 Task: Open an excel sheet with  and write heading  Customer order data  Add 10 people name:-  'David White, Emily Green, Andrew Baker, Madison Evans, Logan King, Grace Hill, Gabriel Young, Elizabeth Flores, Samuel Reed, Avery Nelson. ' in October Last week sales are  10020 to 20050. customer order name:-  Nike shoe, Adidas shoe, Gucci T-shirt, Louis Vuitton bag, Zara Shirt, H&M jeans, Chanel perfume, Versace perfume, Ralph Lauren, Prada Shirtcustomer order price in between:-  10000 to 15000. Save page analysisSalesByStore_2022
Action: Mouse moved to (226, 241)
Screenshot: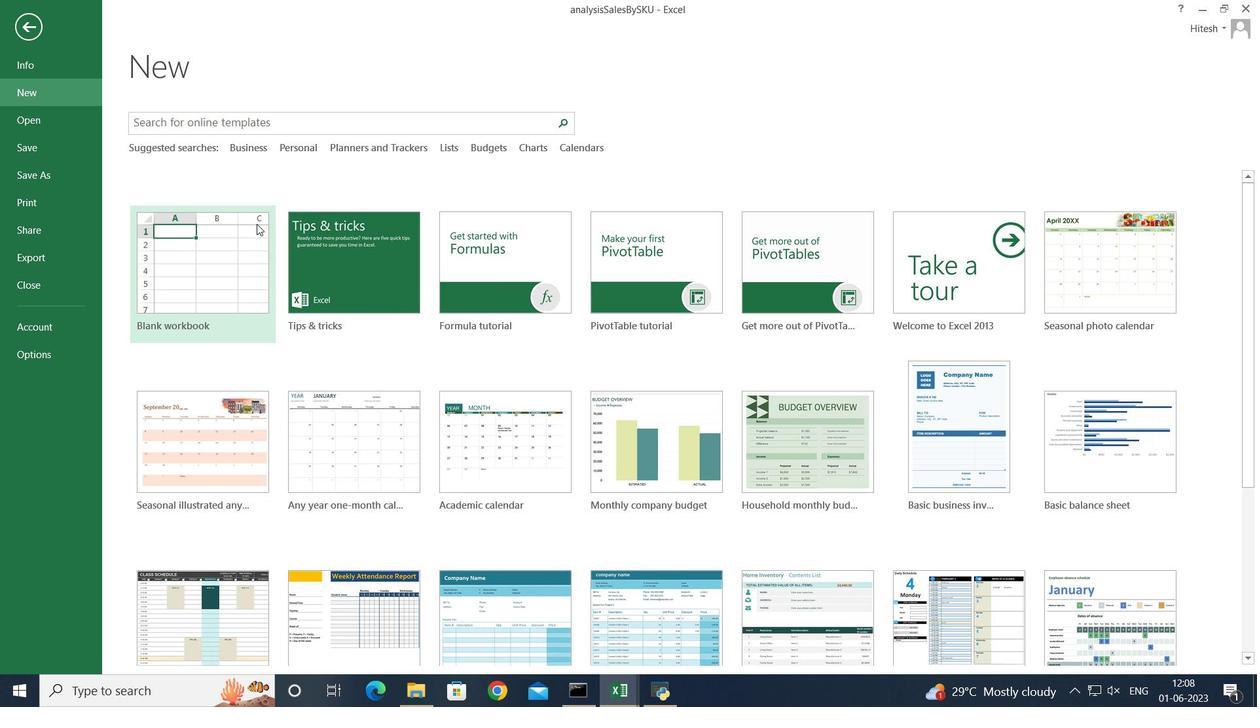 
Action: Mouse pressed left at (226, 241)
Screenshot: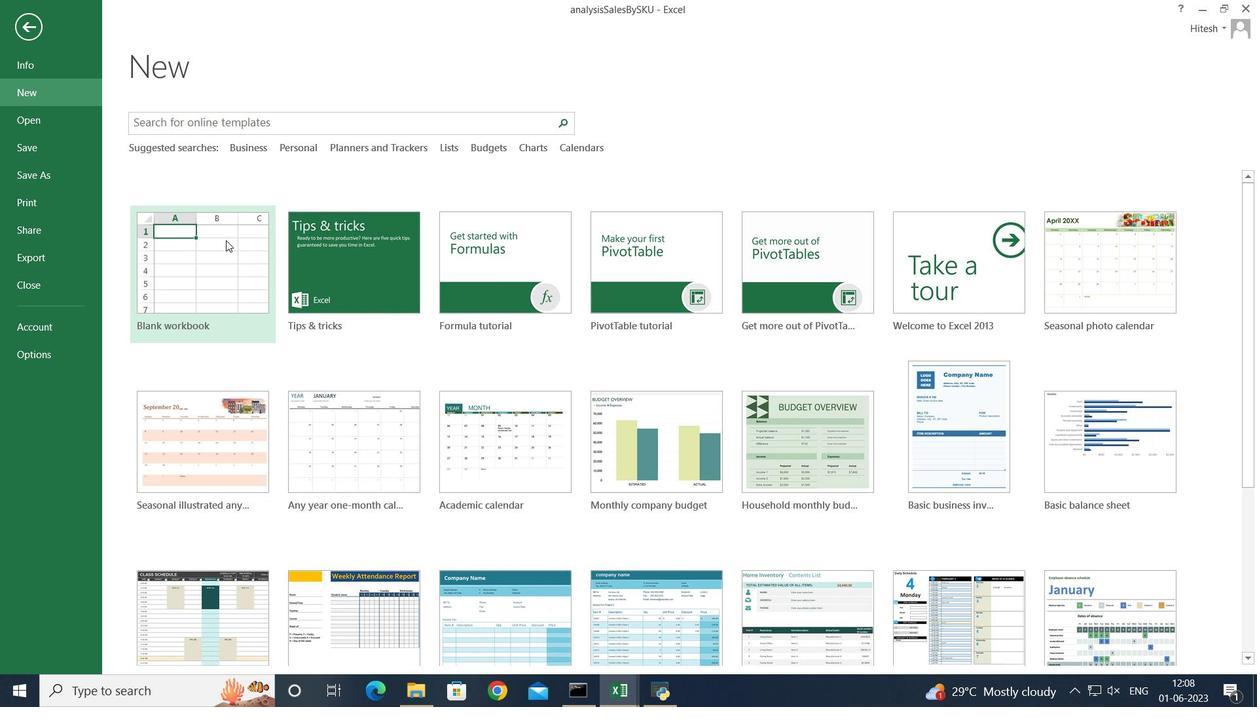 
Action: Mouse moved to (89, 182)
Screenshot: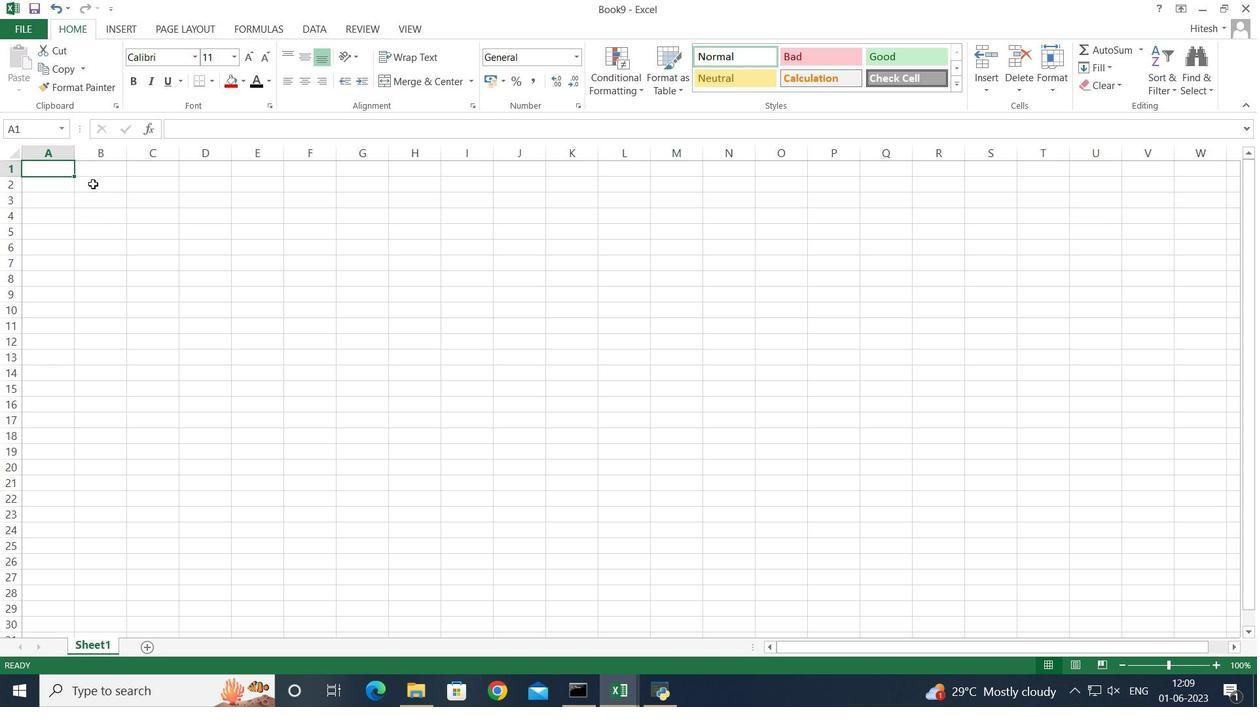 
Action: Key pressed <Key.shift>Customer<Key.space><Key.shift_r>Order<Key.space><Key.shift>Data<Key.enter><Key.shift><Key.shift>Name<Key.enter><Key.shift>David<Key.space><Key.shift>White<Key.space><Key.enter><Key.shift>Emily<Key.space><Key.shift>Green<Key.space><Key.enter><Key.shift>Ande<Key.backspace>rew<Key.space><Key.shift>Baker<Key.enter><Key.shift>Madison<Key.space><Key.shift><Key.shift><Key.shift><Key.shift><Key.shift><Key.shift><Key.shift><Key.shift><Key.shift><Key.shift><Key.shift><Key.shift><Key.shift><Key.shift><Key.shift><Key.shift>Evans<Key.enter><Key.shift>Logan<Key.space><Key.shift_r>King<Key.enter><Key.shift>Grace<Key.space><Key.shift>Hill<Key.space><Key.enter><Key.shift><Key.shift><Key.shift><Key.shift>Gabriel<Key.space><Key.shift>Young<Key.enter><Key.shift><Key.shift><Key.shift><Key.shift><Key.shift><Key.shift><Key.shift><Key.shift>Elizabeth<Key.space><Key.shift><Key.shift><Key.shift><Key.shift><Key.shift>Flores<Key.enter><Key.shift><Key.shift><Key.shift><Key.shift><Key.shift><Key.shift><Key.shift><Key.shift><Key.shift>Samuel<Key.space><Key.shift>Reed<Key.enter><Key.shift><Key.shift><Key.shift><Key.shift><Key.shift><Key.shift><Key.shift><Key.shift><Key.shift><Key.shift><Key.shift><Key.shift><Key.shift><Key.shift><Key.shift><Key.shift><Key.shift><Key.shift>Avery<Key.space><Key.shift>Nelson<Key.enter>
Screenshot: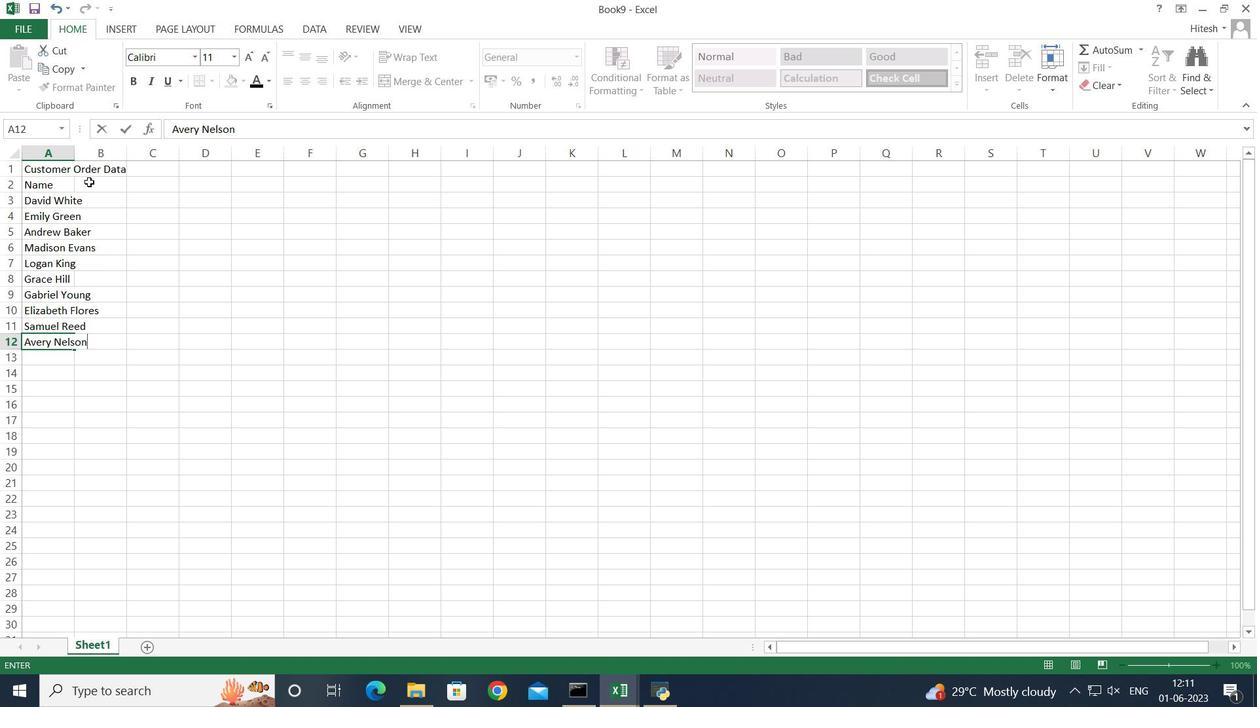 
Action: Mouse moved to (102, 187)
Screenshot: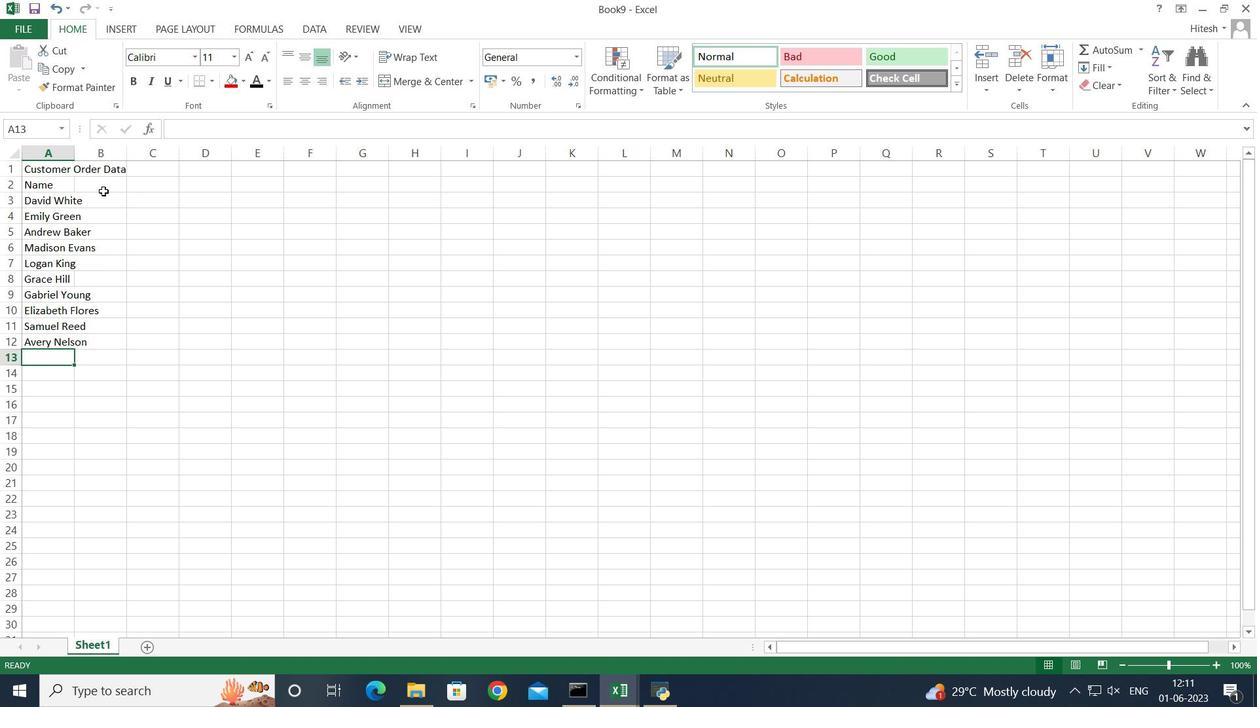 
Action: Mouse pressed left at (102, 187)
Screenshot: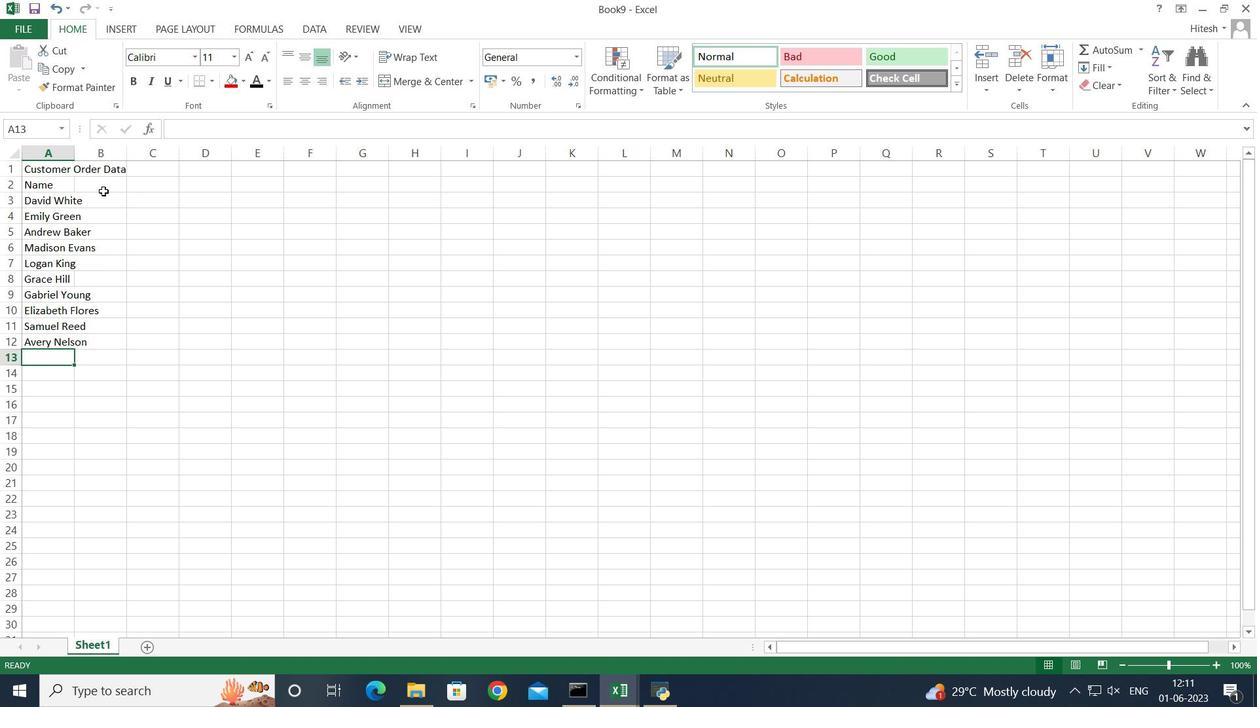 
Action: Key pressed <Key.shift>October<Key.space><Key.shift>Last<Key.space><Key.shift>Week<Key.space><Key.shift>Sales
Screenshot: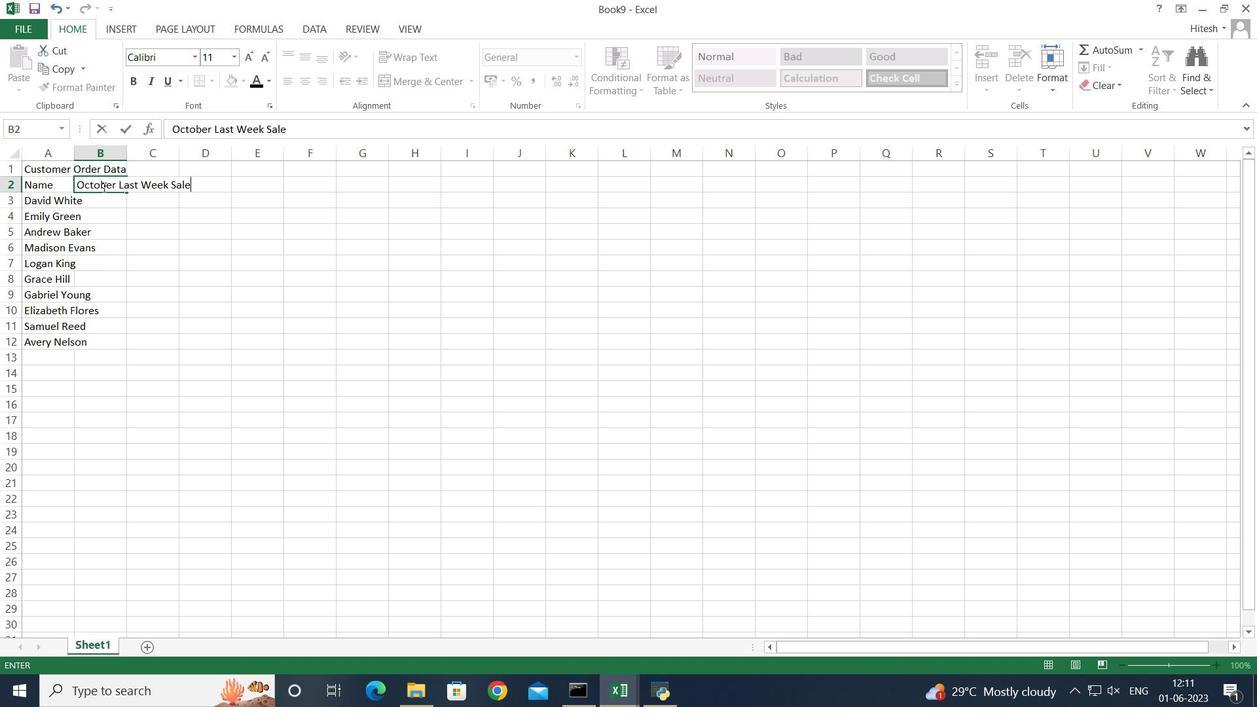 
Action: Mouse scrolled (102, 186) with delta (0, 0)
Screenshot: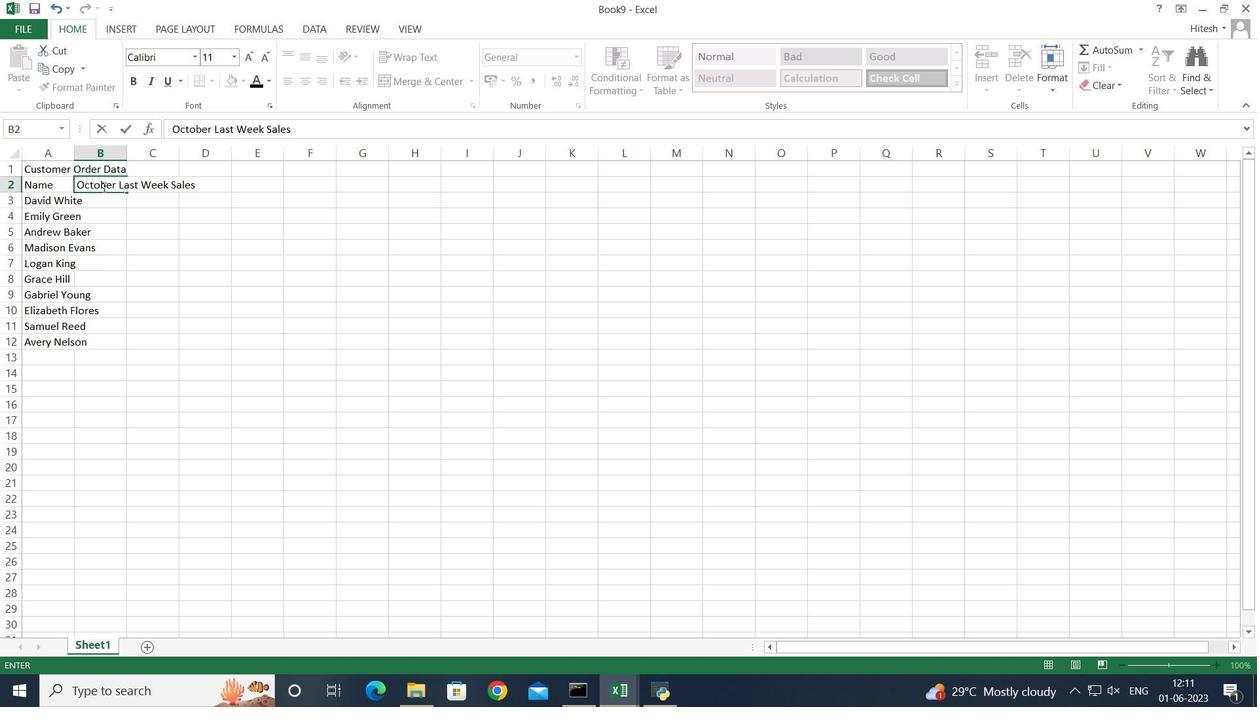 
Action: Mouse scrolled (102, 186) with delta (0, 0)
Screenshot: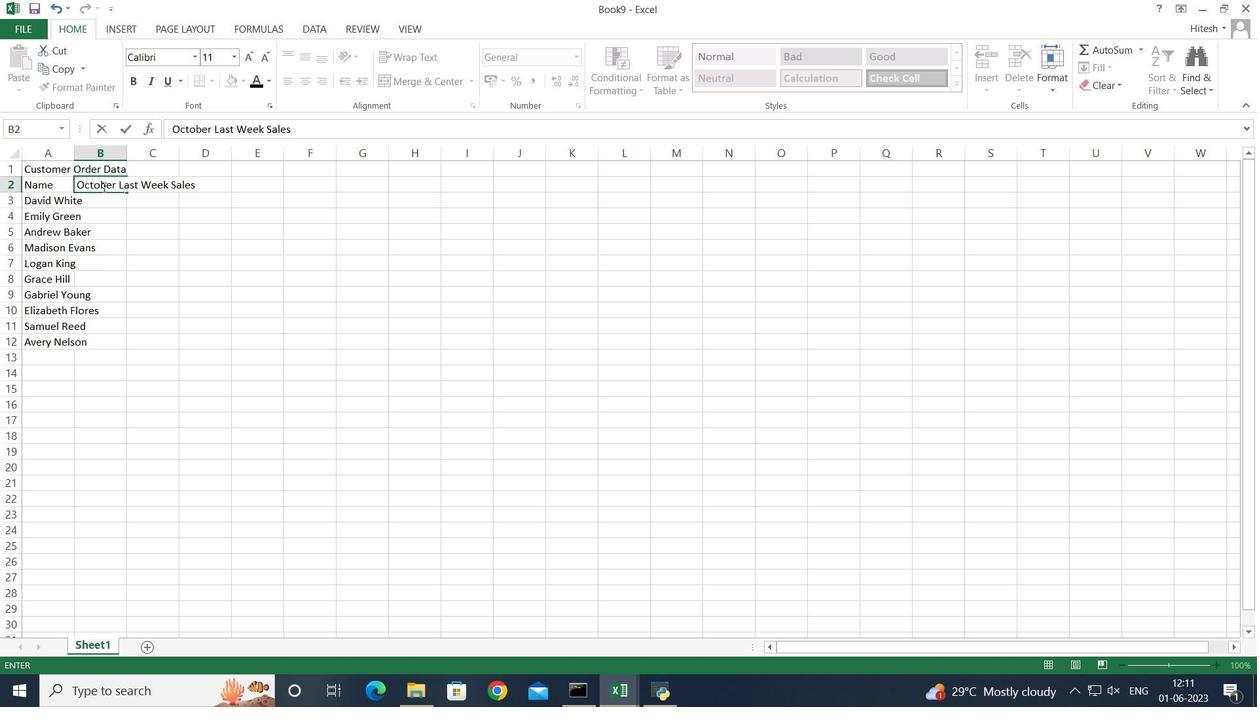 
Action: Mouse scrolled (102, 186) with delta (0, 0)
Screenshot: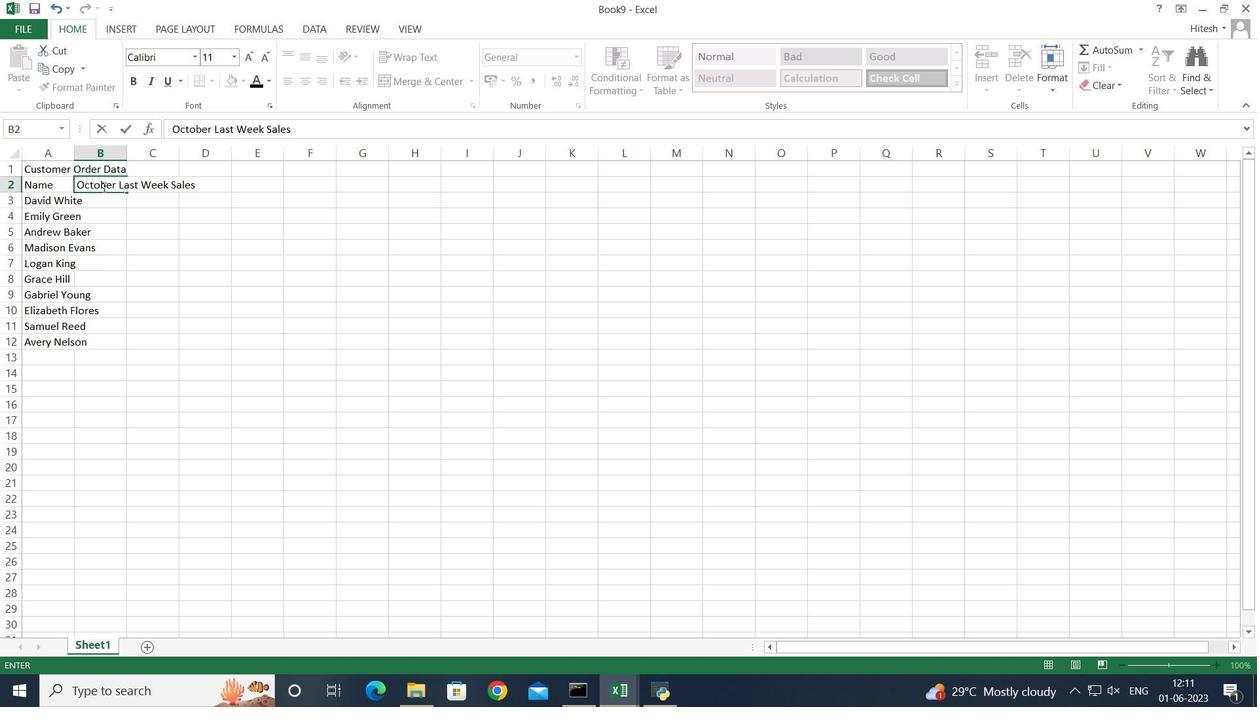 
Action: Mouse moved to (117, 218)
Screenshot: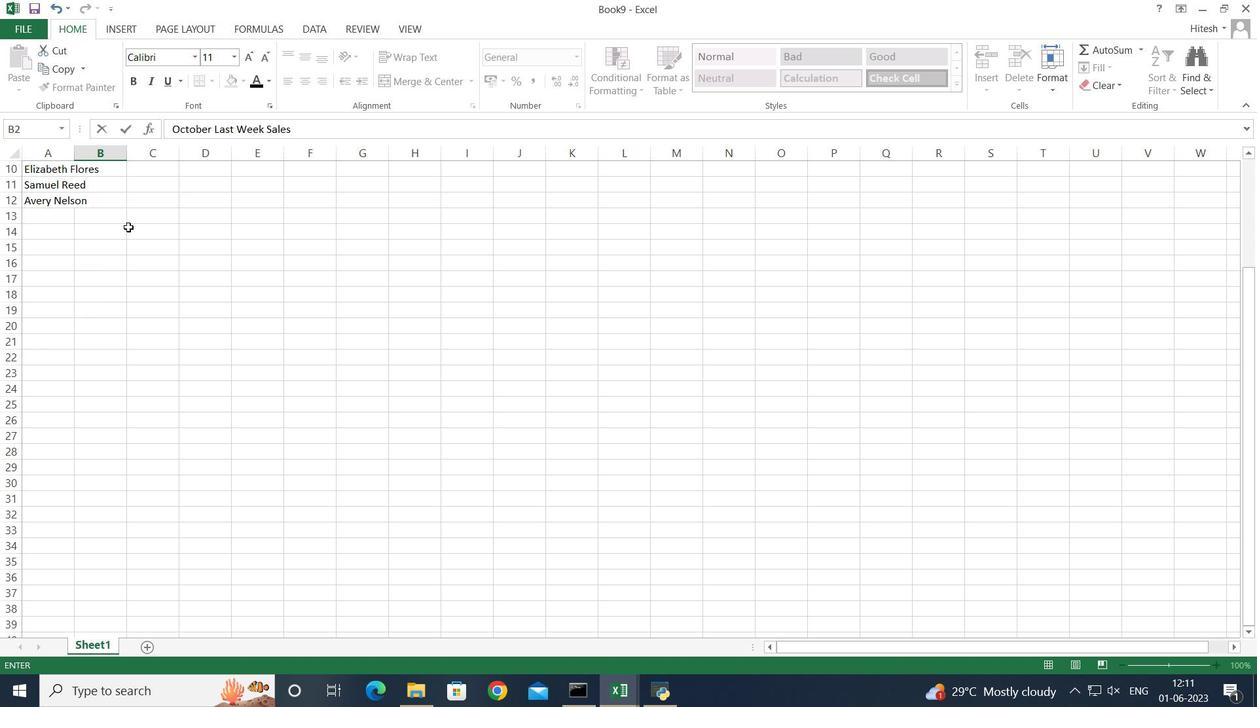 
Action: Mouse scrolled (117, 219) with delta (0, 0)
Screenshot: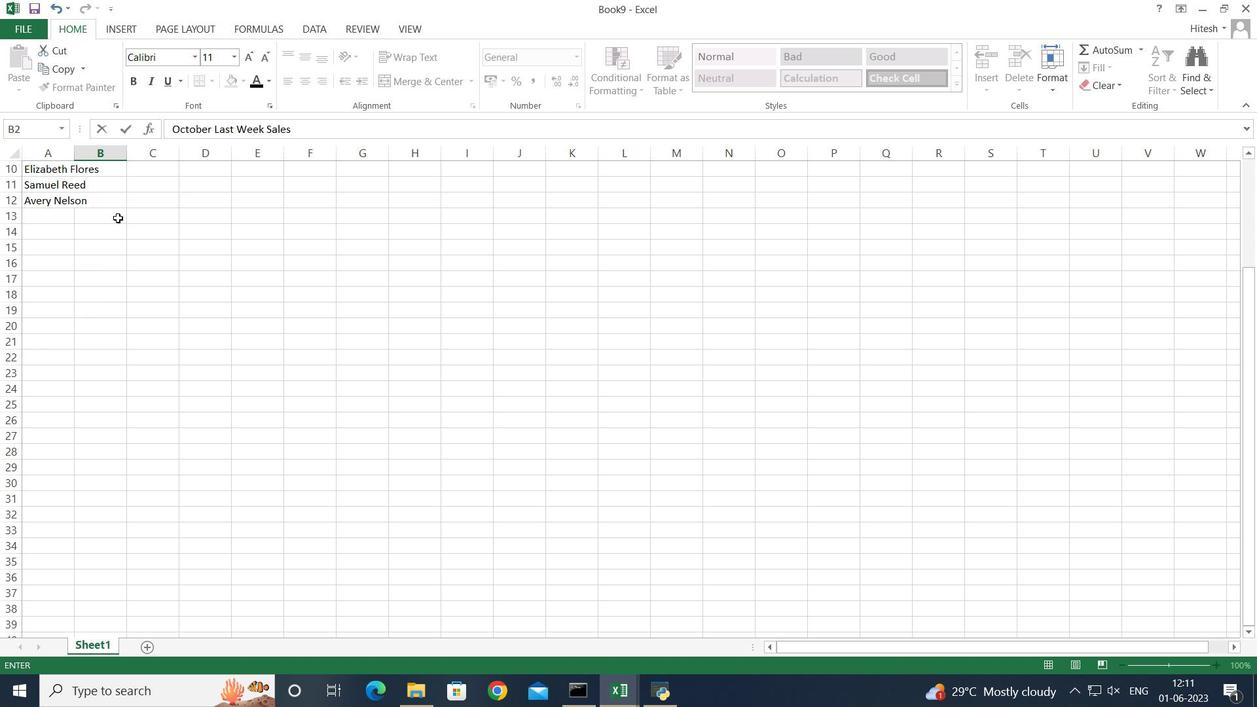 
Action: Mouse scrolled (117, 219) with delta (0, 0)
Screenshot: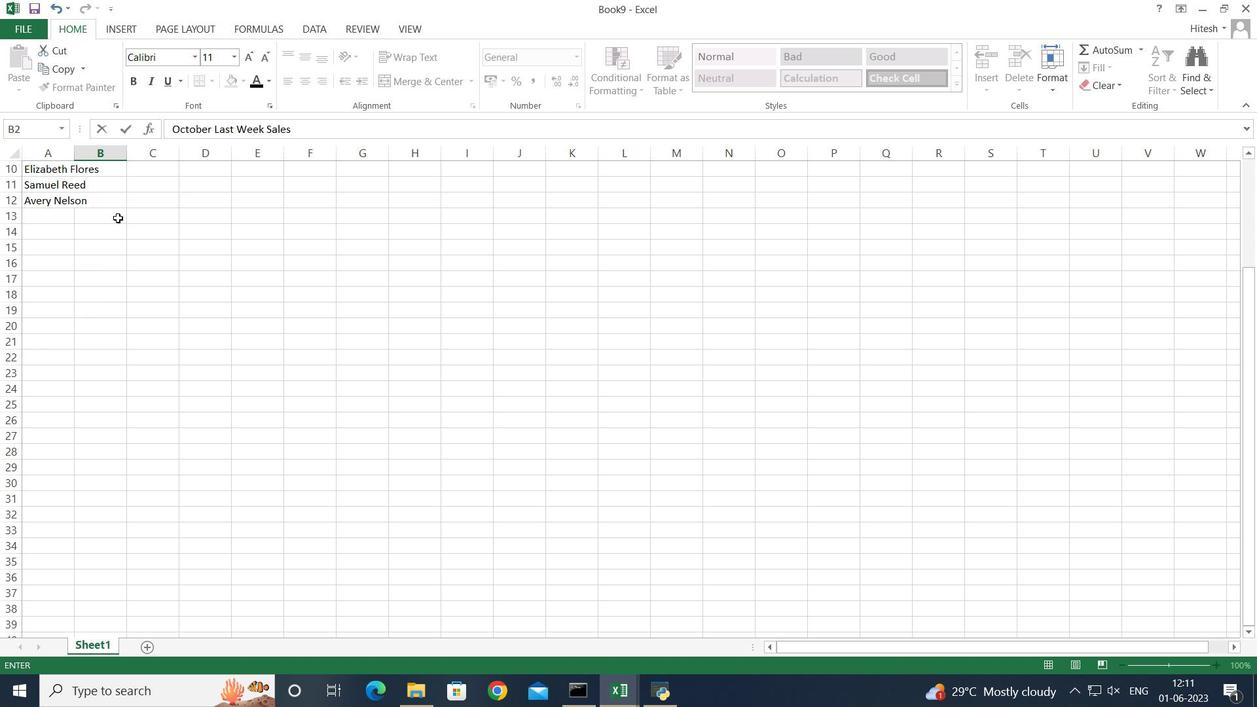 
Action: Mouse scrolled (117, 219) with delta (0, 0)
Screenshot: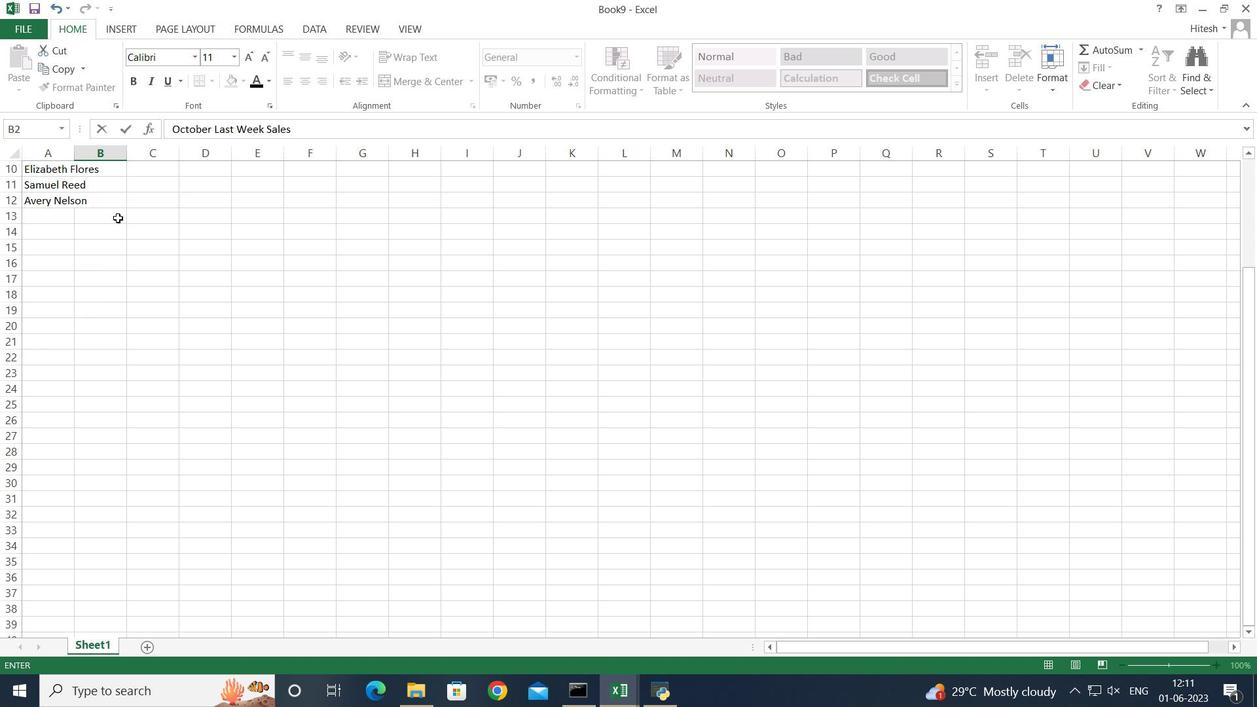 
Action: Mouse scrolled (117, 219) with delta (0, 0)
Screenshot: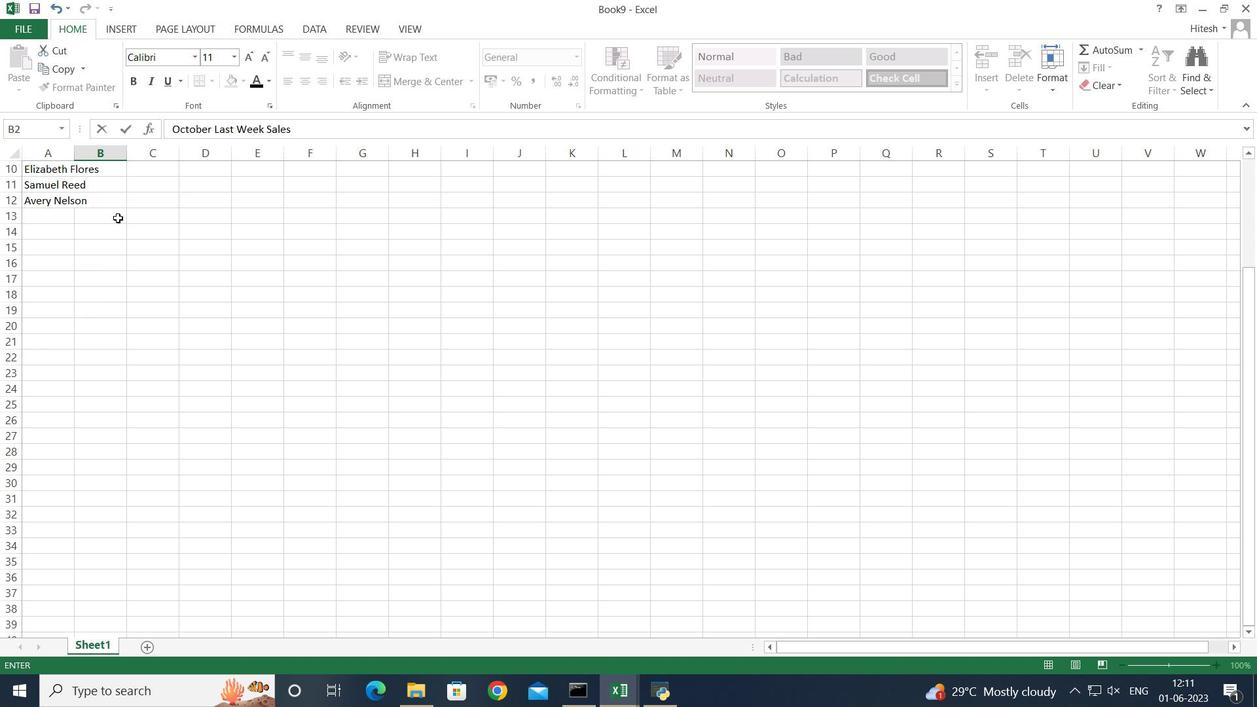 
Action: Mouse scrolled (117, 219) with delta (0, 0)
Screenshot: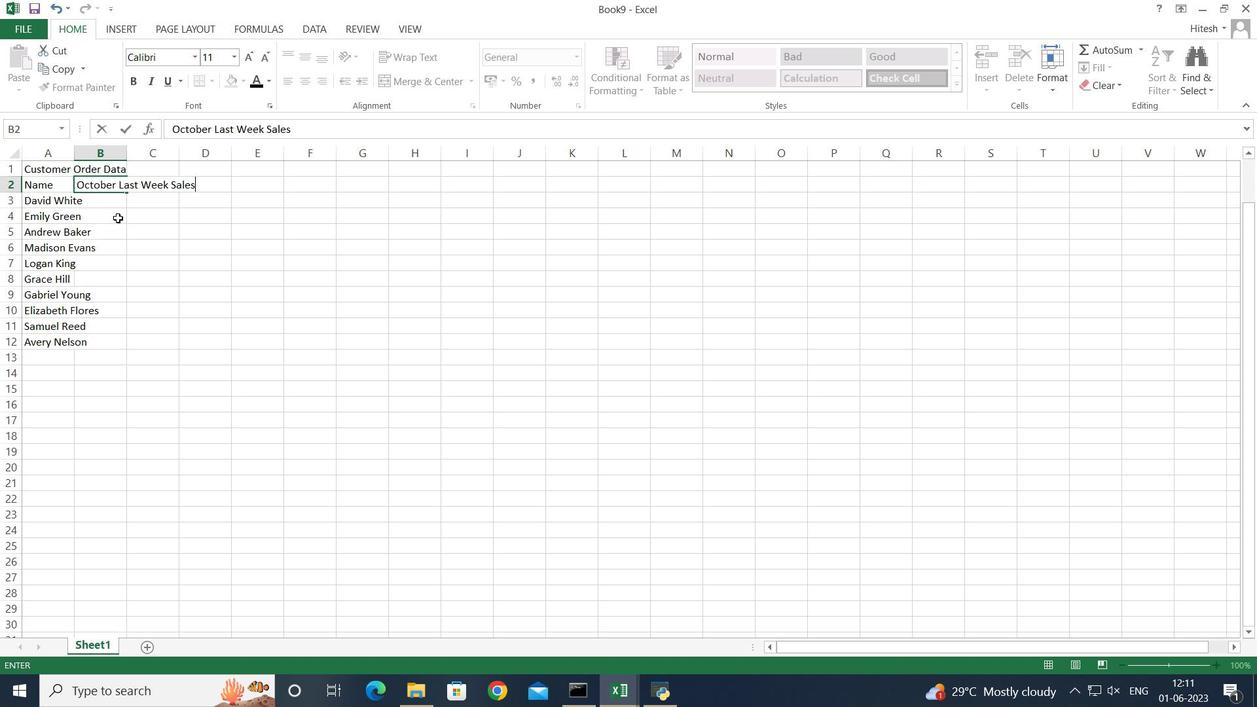 
Action: Mouse scrolled (117, 219) with delta (0, 0)
Screenshot: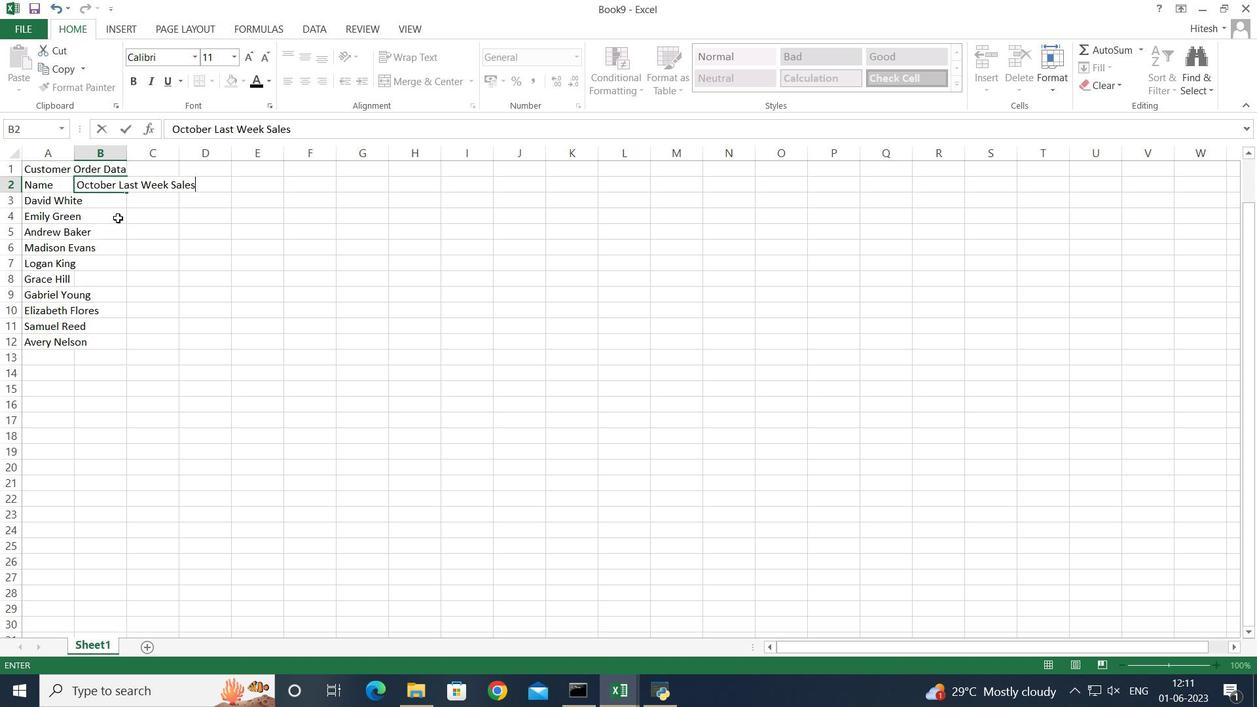 
Action: Mouse scrolled (117, 219) with delta (0, 0)
Screenshot: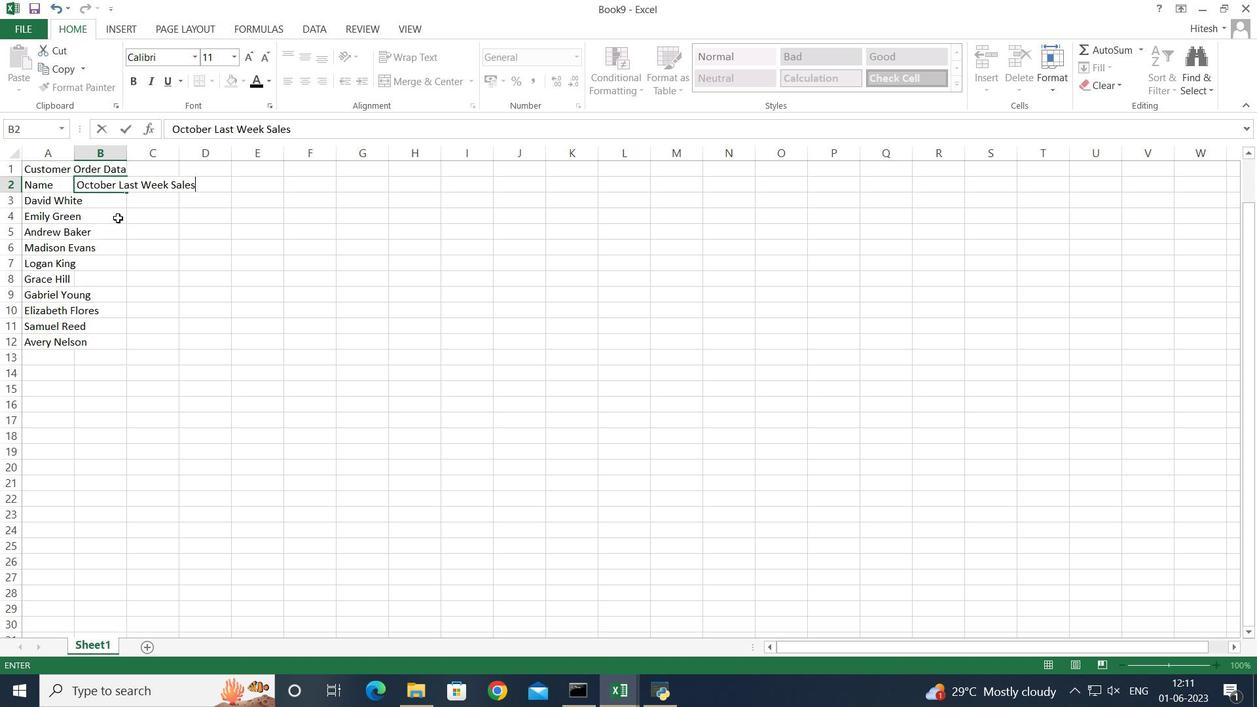 
Action: Mouse scrolled (117, 219) with delta (0, 0)
Screenshot: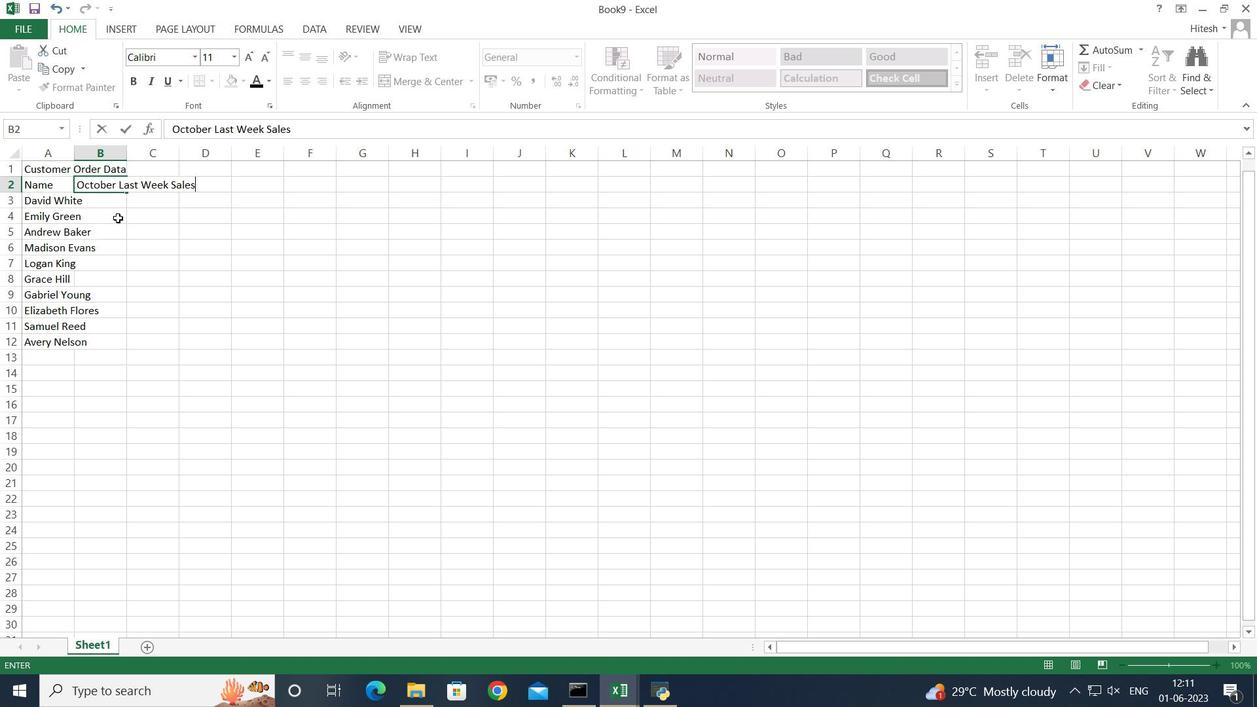 
Action: Mouse moved to (118, 195)
Screenshot: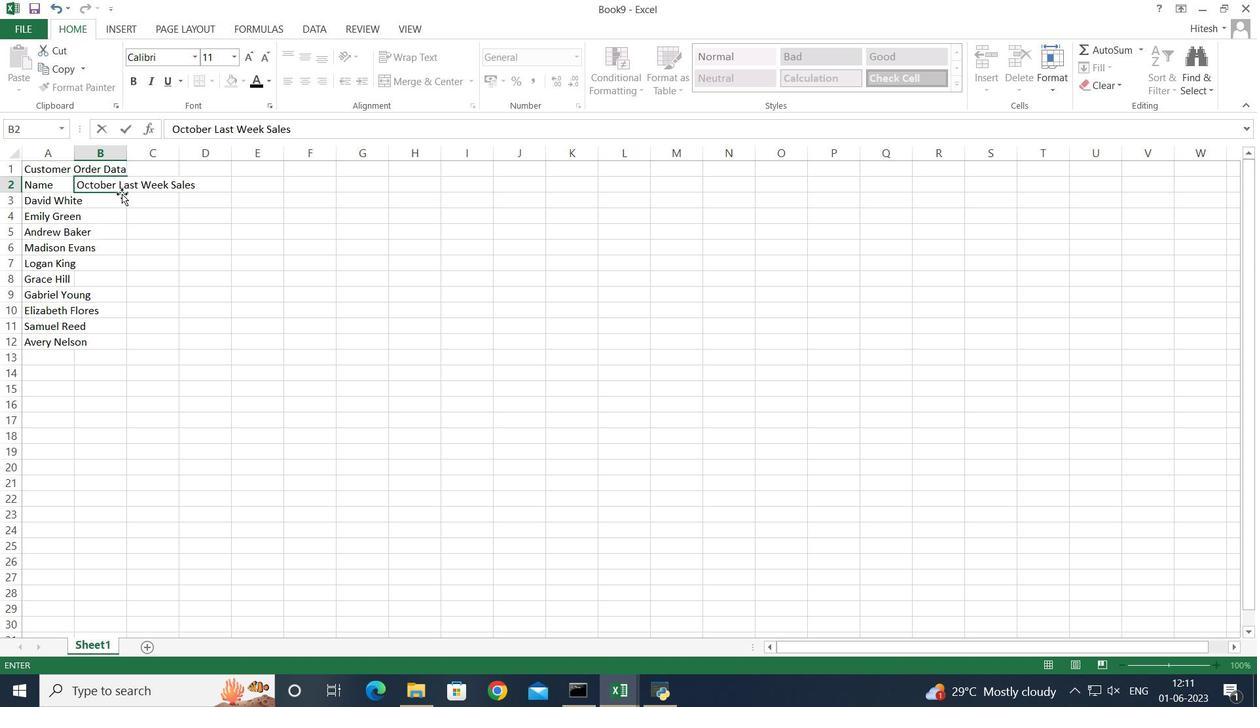 
Action: Mouse pressed left at (118, 195)
Screenshot: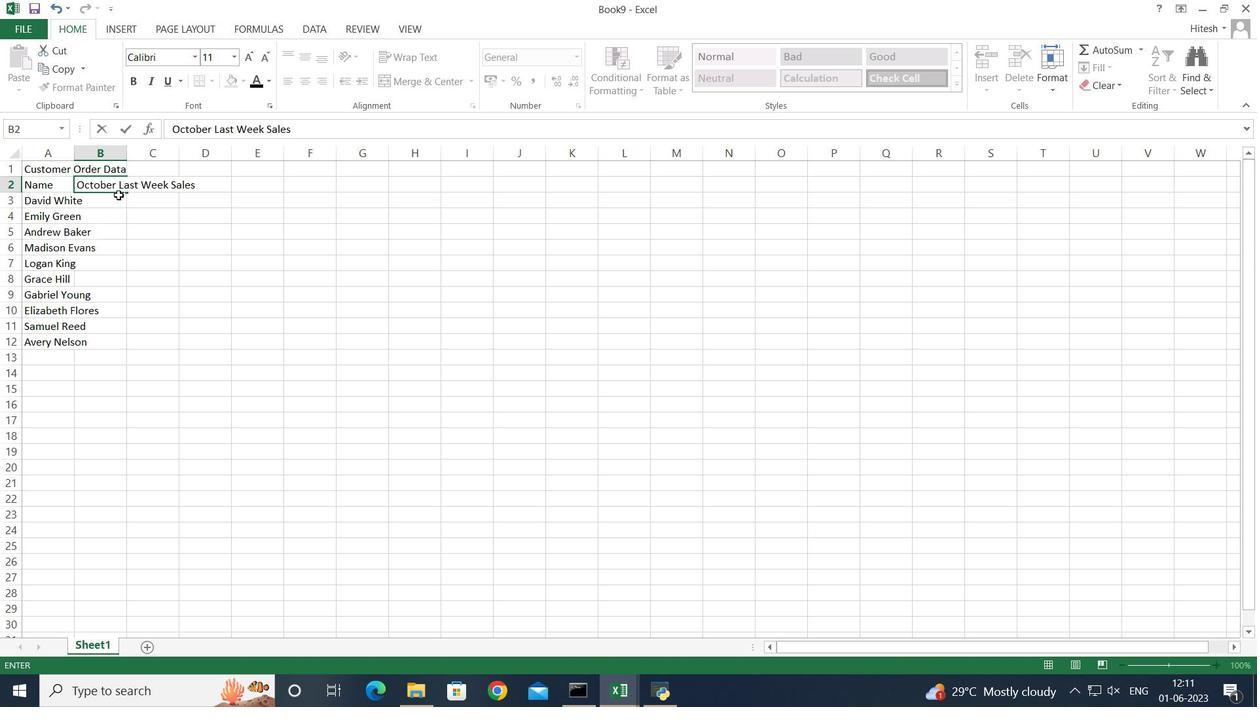 
Action: Key pressed 11000<Key.enter>19000<Key.enter>15000<Key.enter>20000<Key.enter>10500<Key.enter>12000<Key.enter>18000<Key.enter>14000<Key.enter>17000<Key.enter>16000<Key.enter>
Screenshot: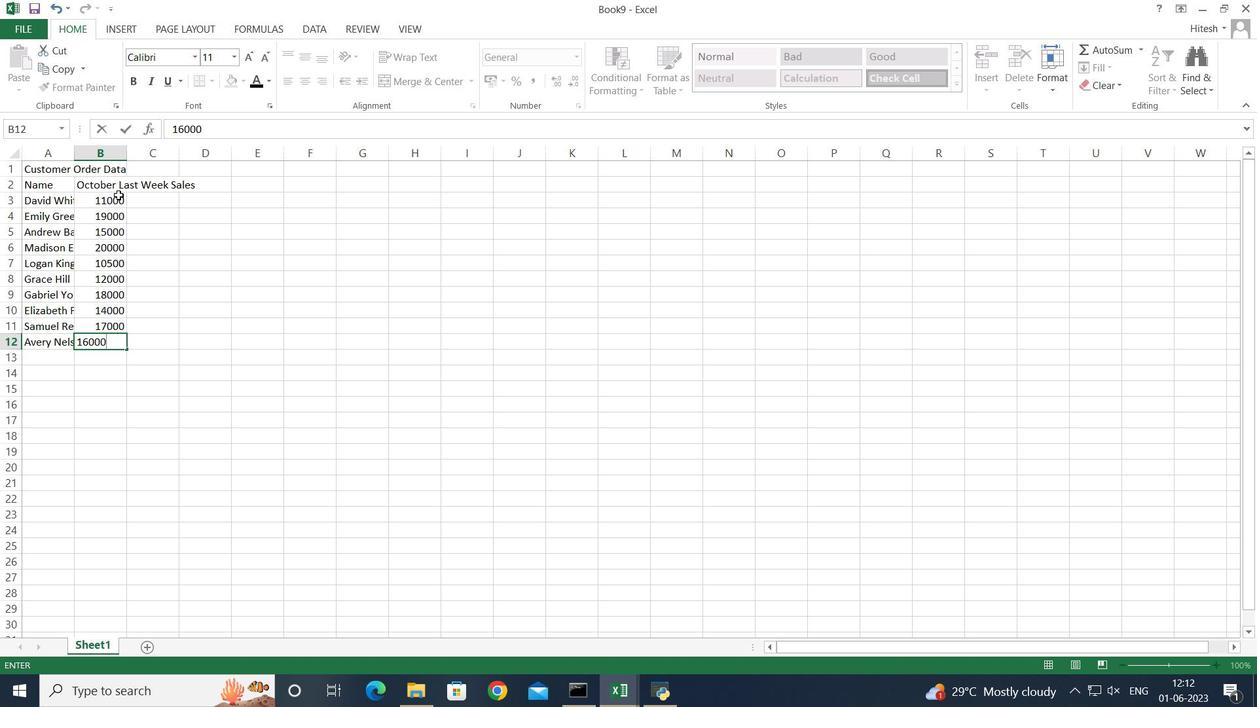 
Action: Mouse moved to (153, 184)
Screenshot: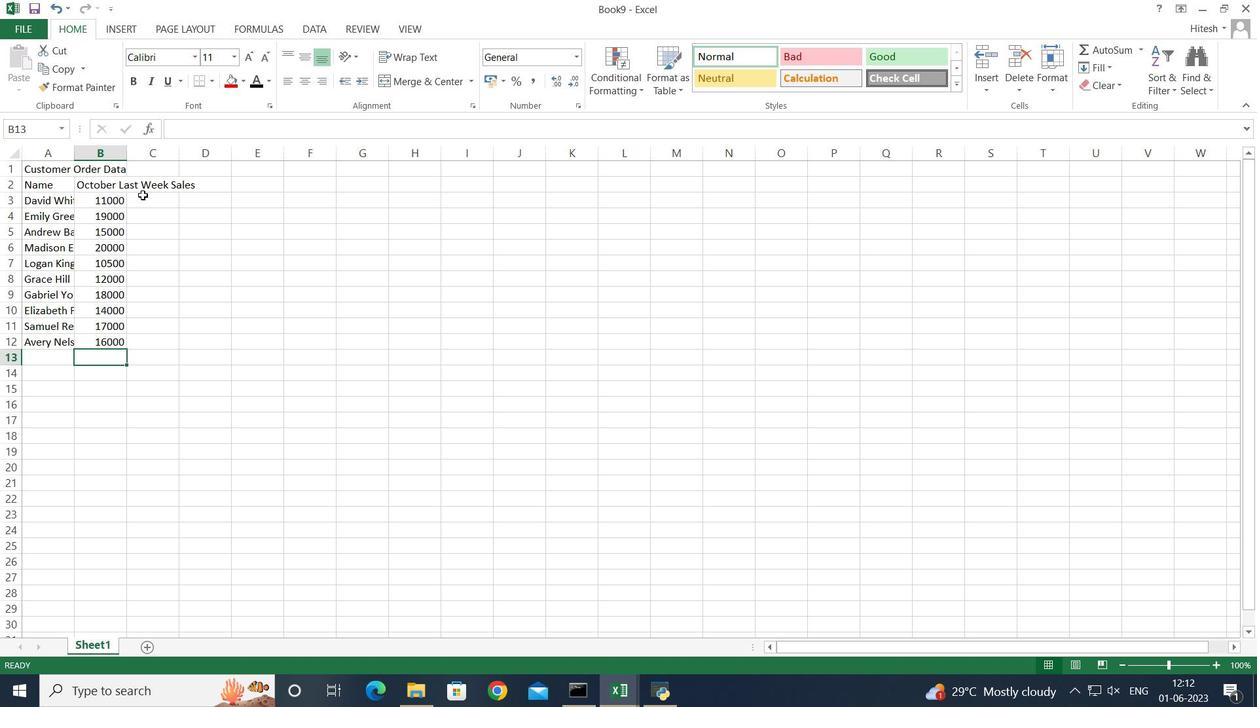 
Action: Mouse pressed left at (153, 184)
Screenshot: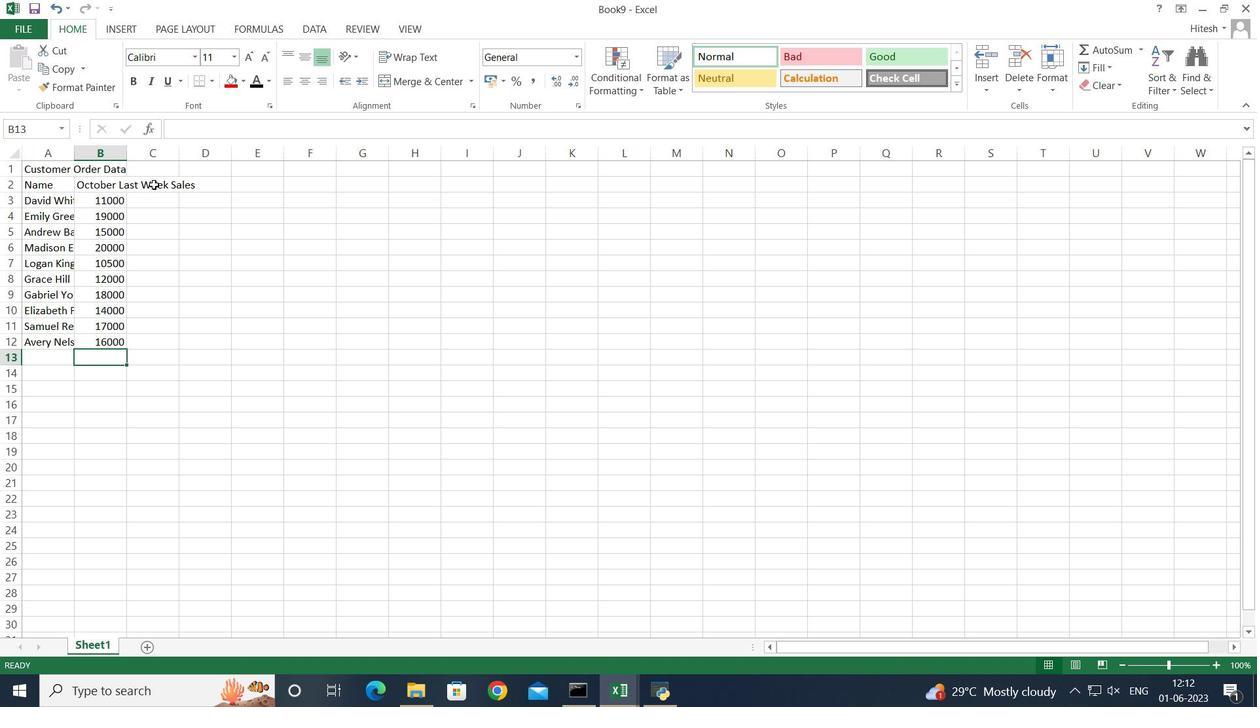 
Action: Key pressed <Key.shift><Key.shift><Key.shift><Key.shift>Customer<Key.space><Key.shift_r><Key.shift_r><Key.shift_r><Key.shift_r><Key.shift_r><Key.shift_r><Key.shift_r>o<Key.shift_r>O<Key.backspace><Key.backspace><Key.shift_r><Key.shift_r><Key.shift_r><Key.shift_r><Key.shift_r>Order<Key.space><Key.shift>Name<Key.enter>
Screenshot: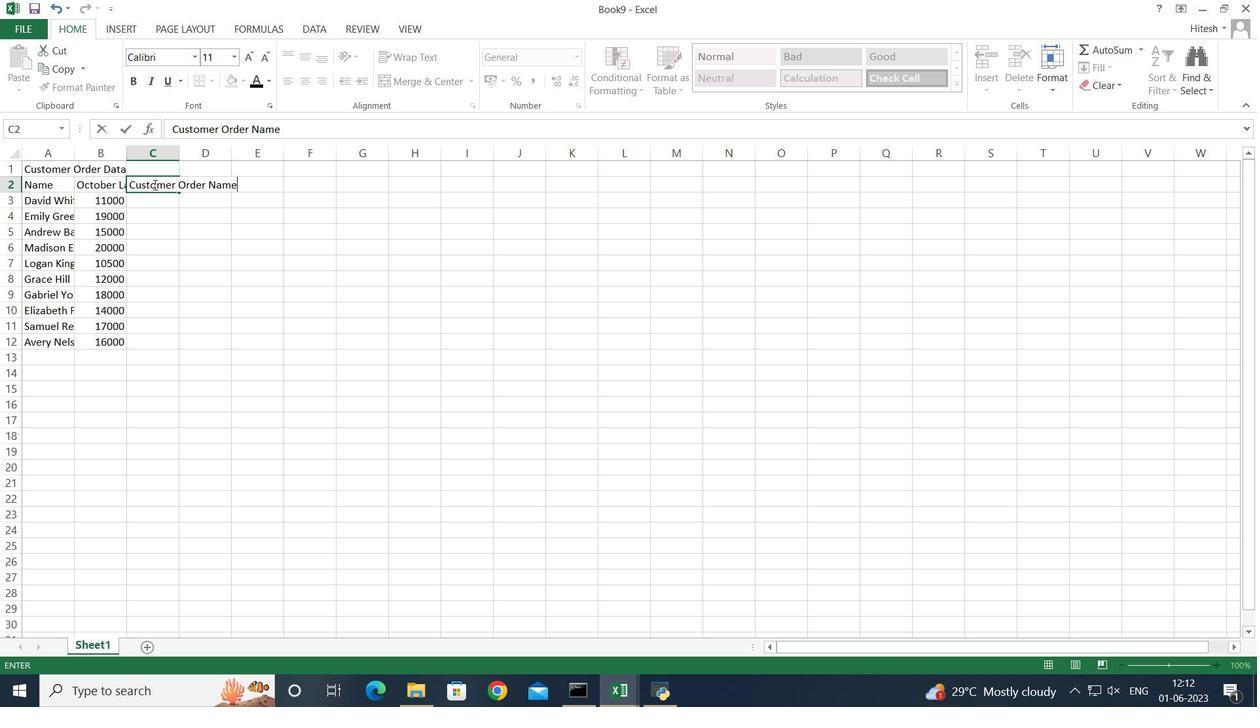 
Action: Mouse moved to (156, 182)
Screenshot: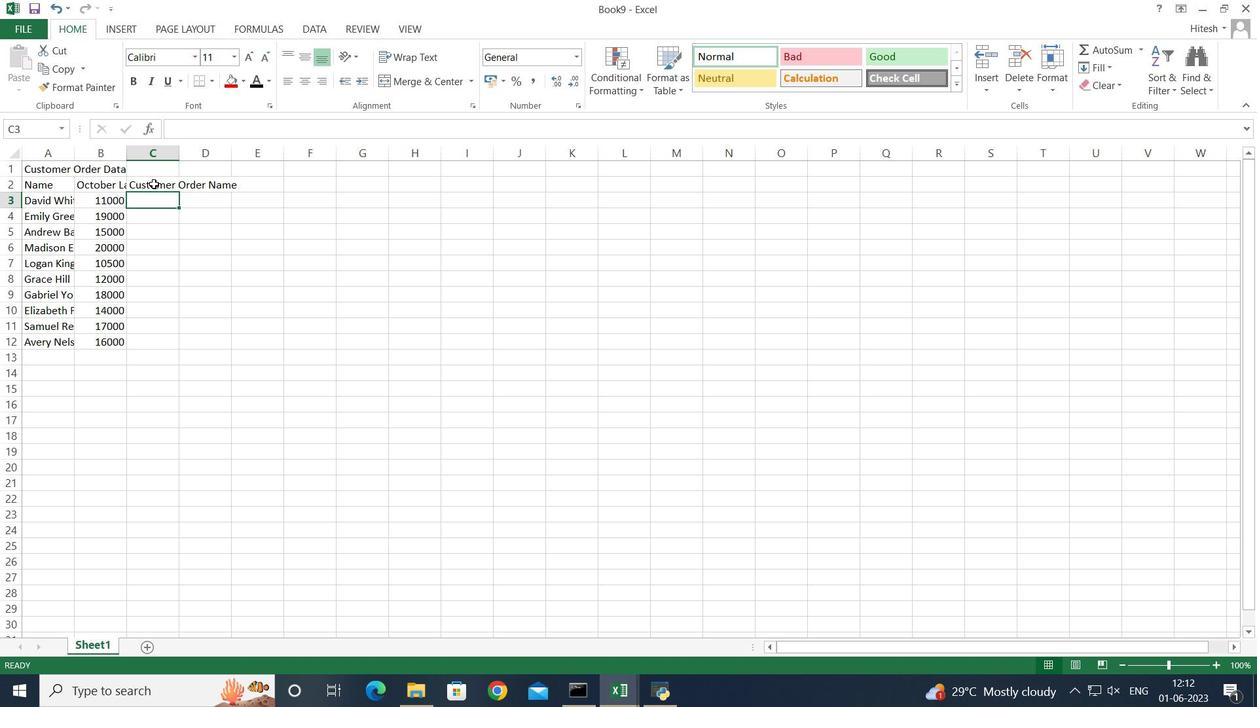 
Action: Key pressed <Key.shift>Nike<Key.space><Key.shift>Shoe<Key.enter><Key.shift><Key.shift>Adidas<Key.space><Key.shift>Shoe<Key.enter><Key.shift><Key.shift><Key.shift><Key.shift>Gucci<Key.space><Key.shift>T-<Key.shift>Shirt<Key.enter><Key.shift><Key.shift>Louis<Key.space><Key.shift>Vuitton<Key.space>bag<Key.enter><Key.shift>Zara<Key.space><Key.shift>Shirt<Key.enter><Key.shift>H<Key.shift>&<Key.shift>M<Key.space><Key.shift>Jeans<Key.enter><Key.shift>Chanel<Key.space>perfume<Key.enter><Key.shift>Versace<Key.space>perfume<Key.enter><Key.shift><Key.shift>Ralph<Key.space><Key.shift_r>Lauren<Key.space><Key.enter><Key.shift_r>Prada<Key.space><Key.shift>Shirt<Key.enter>
Screenshot: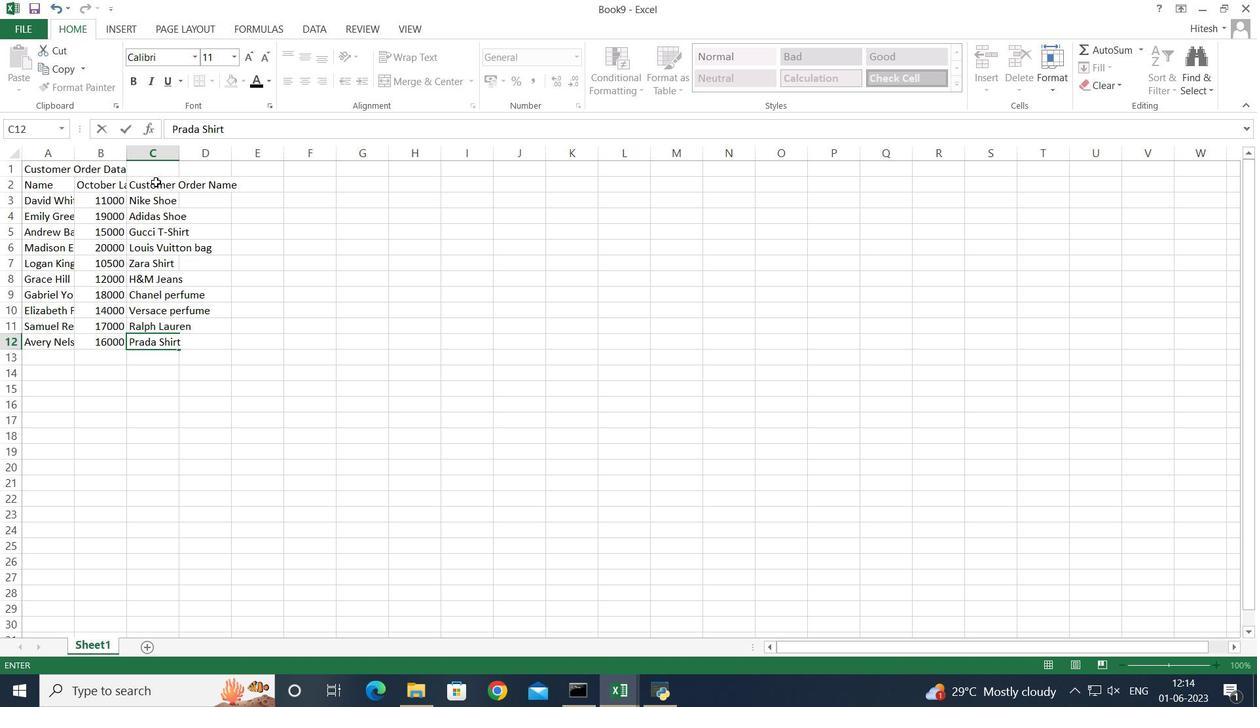 
Action: Mouse moved to (209, 187)
Screenshot: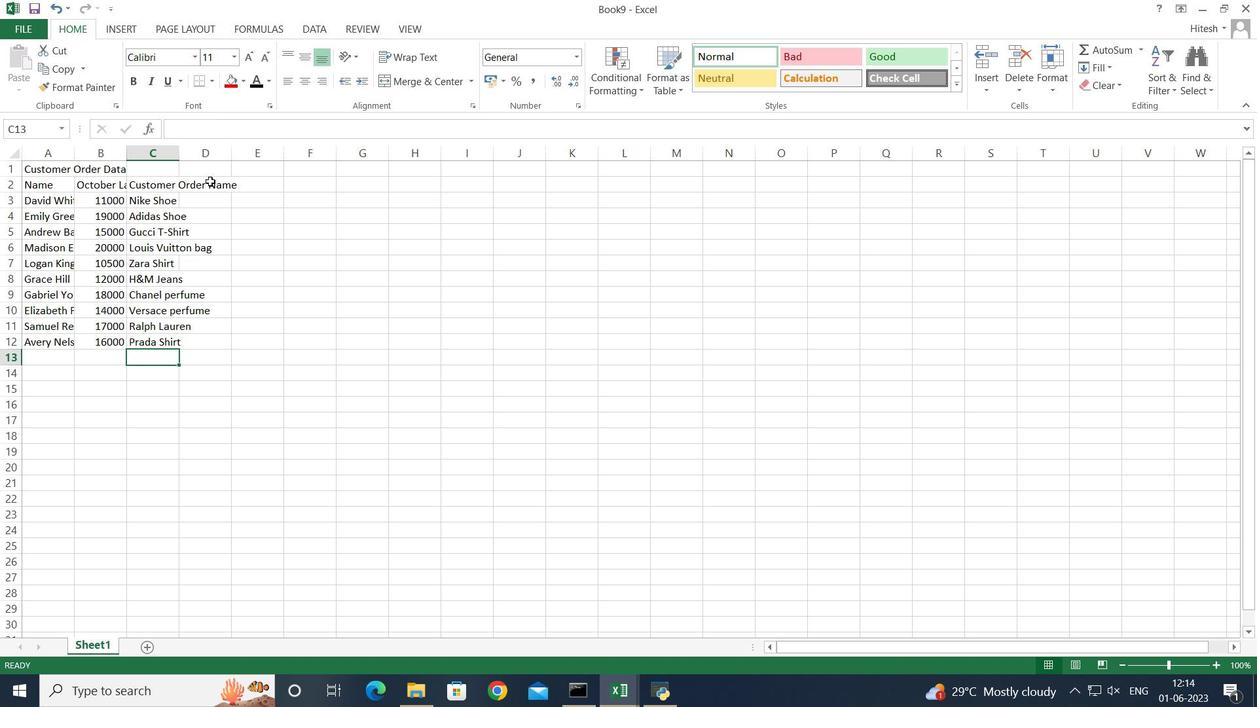 
Action: Mouse pressed left at (209, 187)
Screenshot: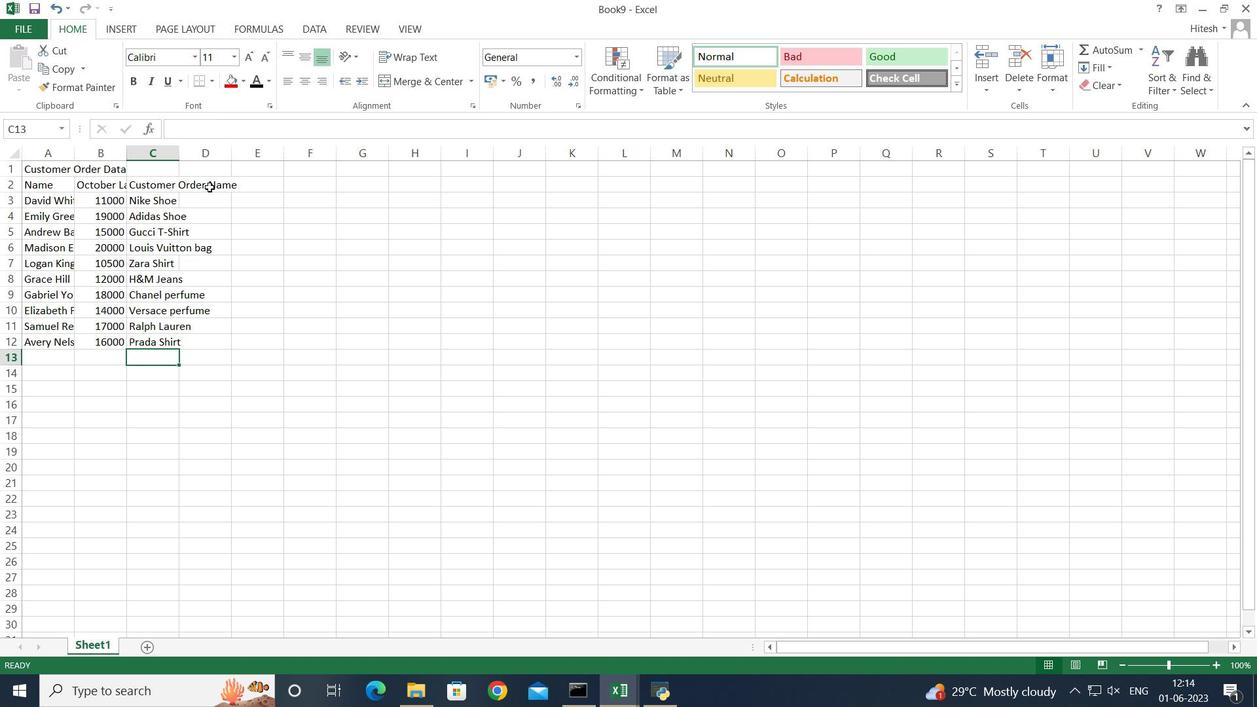 
Action: Key pressed <Key.shift>Customer<Key.space><Key.shift_r>Order<Key.space><Key.shift_r>Price<Key.shift_r><Key.enter>11000<Key.enter>4<Key.backspace>14000<Key.enter>10000<Key.enter>15000<Key.enter>13000<Key.enter>12000<Key.enter>11500<Key.enter>3<Key.backspace>13500<Key.enter>14500<Key.enter>12500<Key.enter>
Screenshot: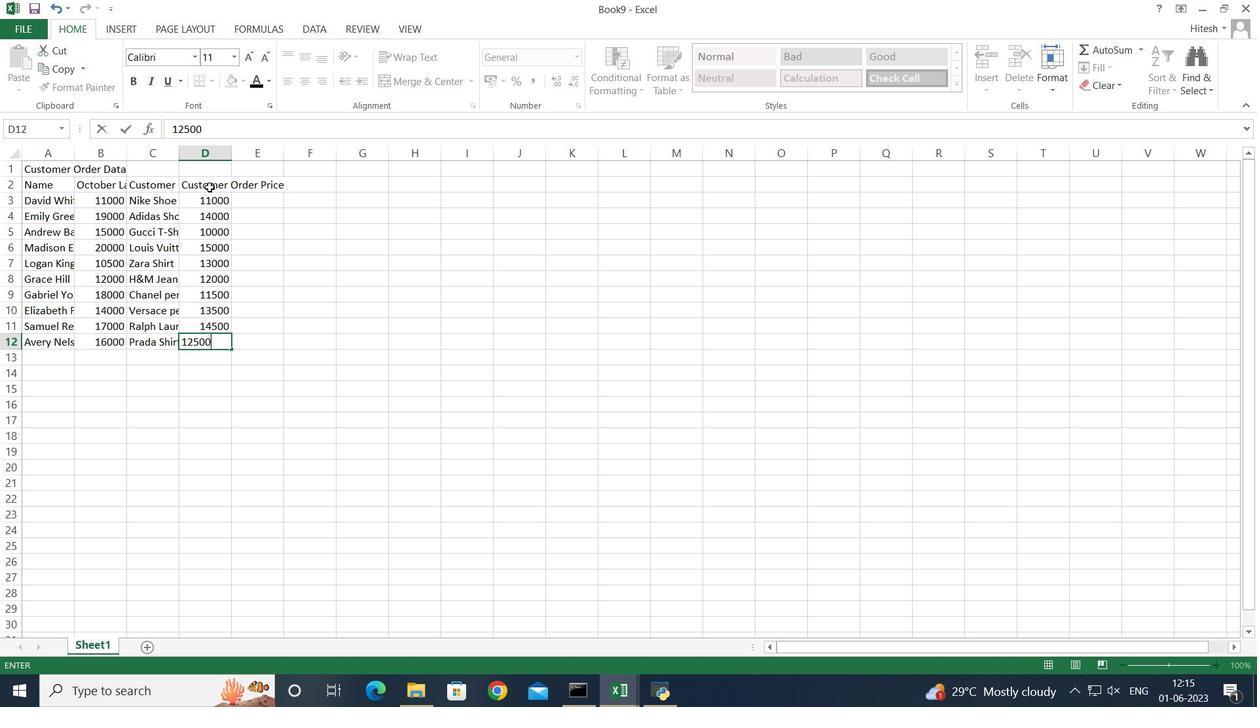 
Action: Mouse moved to (54, 153)
Screenshot: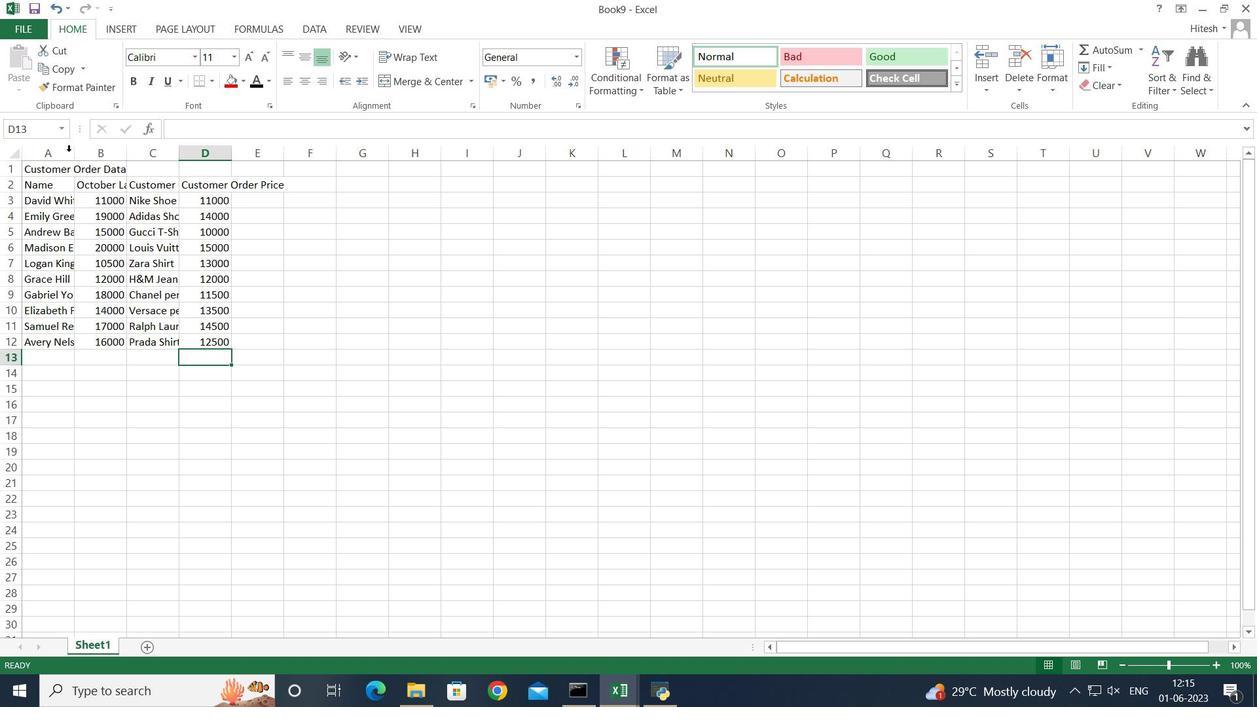 
Action: Mouse pressed left at (54, 153)
Screenshot: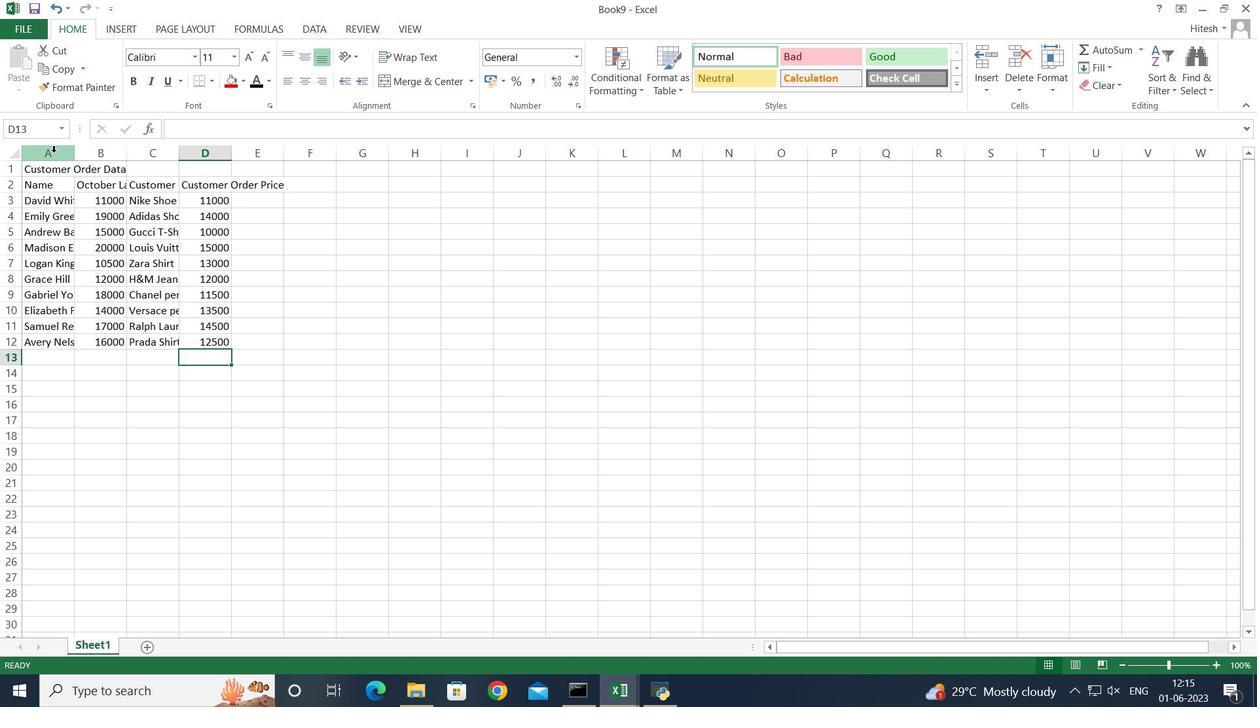 
Action: Mouse moved to (76, 156)
Screenshot: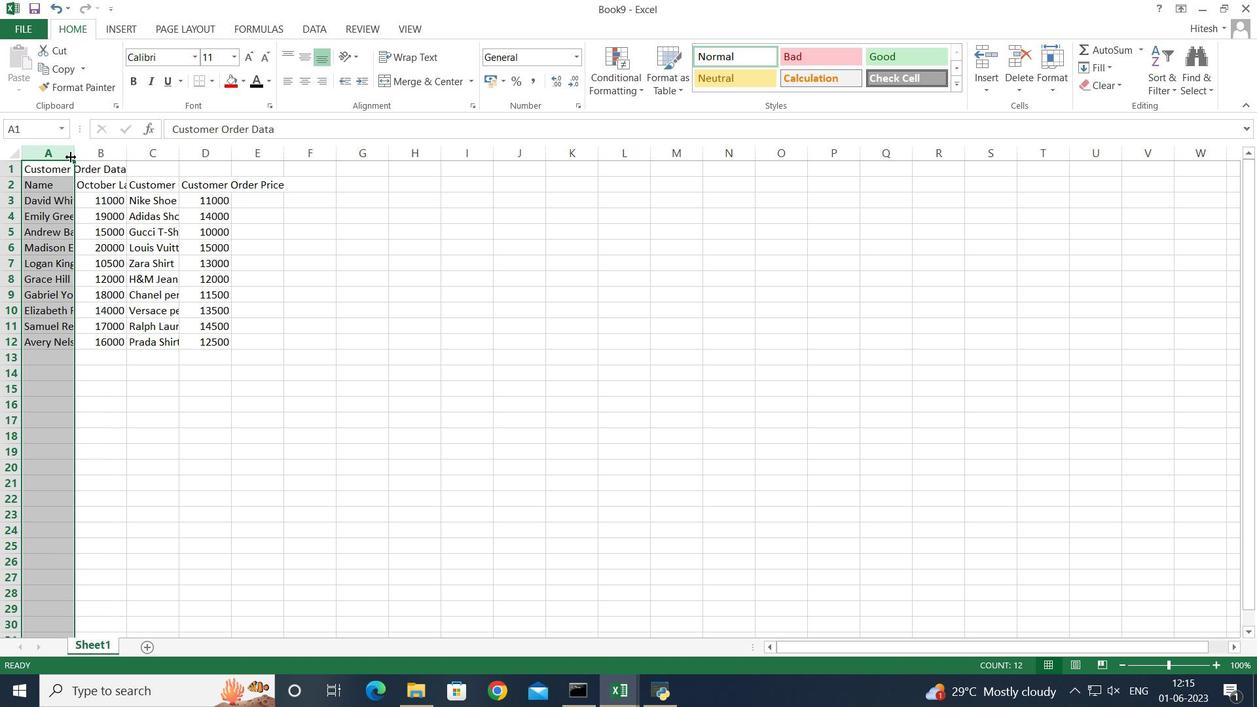
Action: Mouse pressed left at (76, 156)
Screenshot: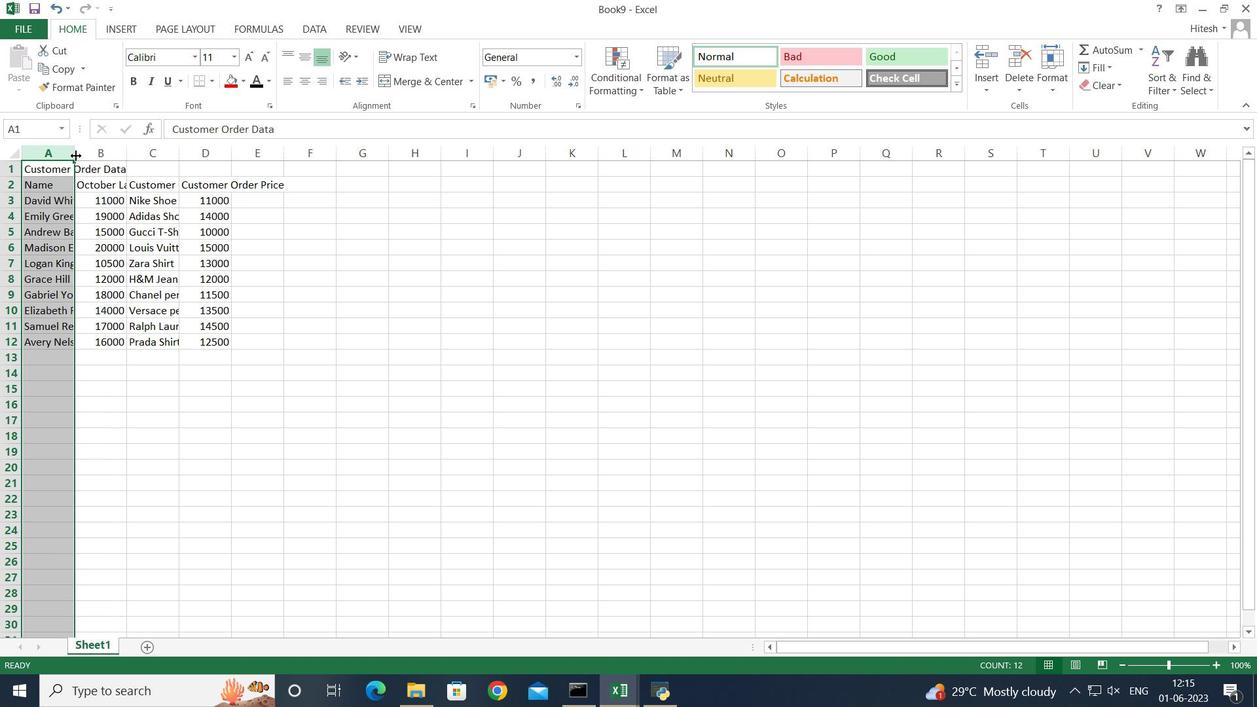 
Action: Mouse pressed left at (76, 156)
Screenshot: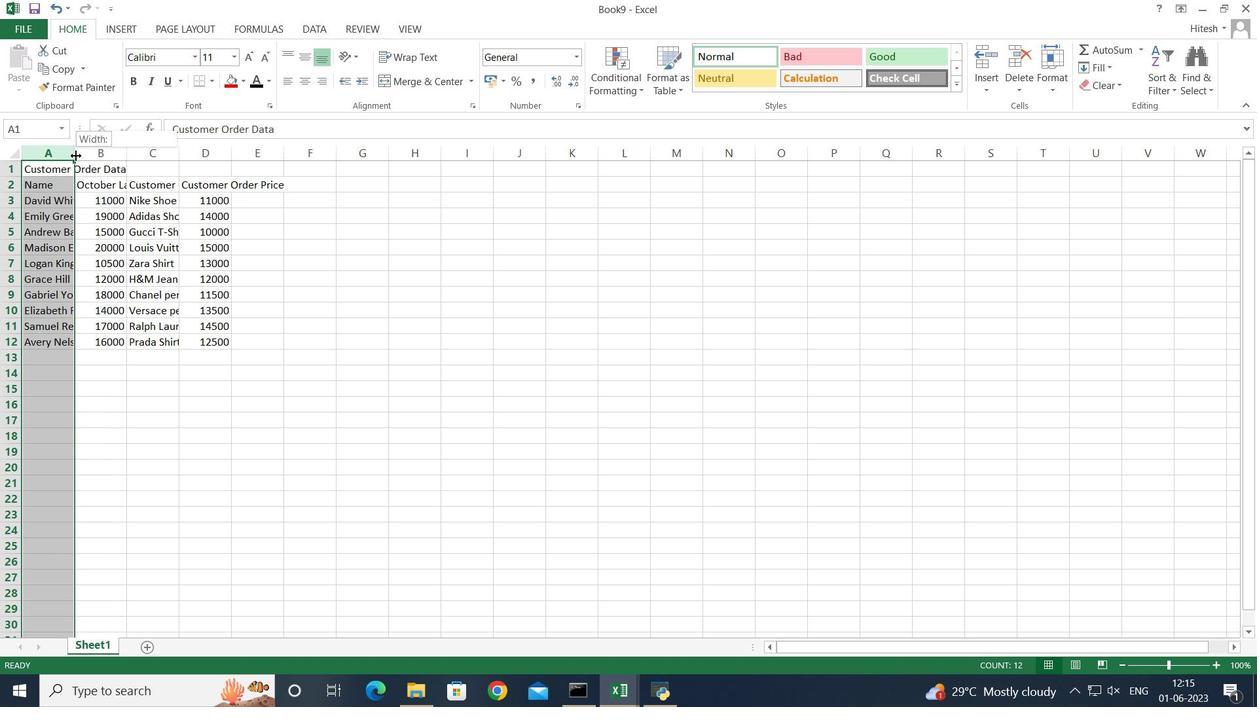 
Action: Mouse moved to (153, 157)
Screenshot: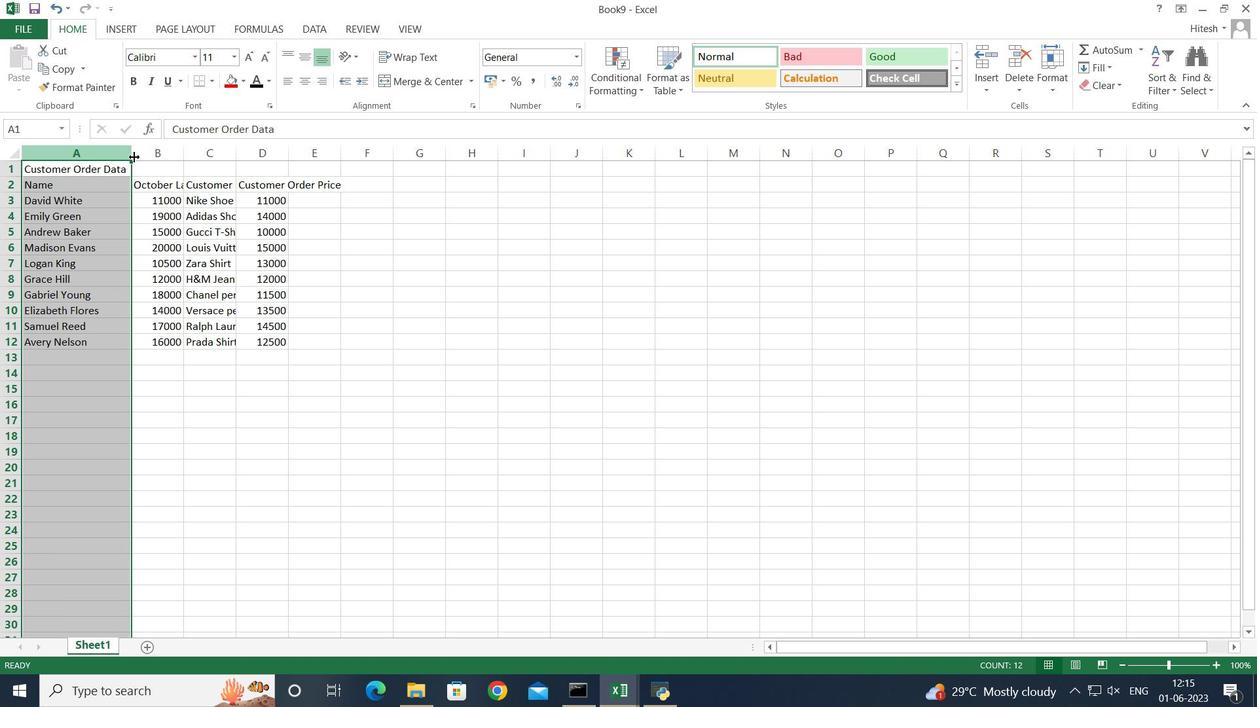 
Action: Mouse pressed left at (153, 157)
Screenshot: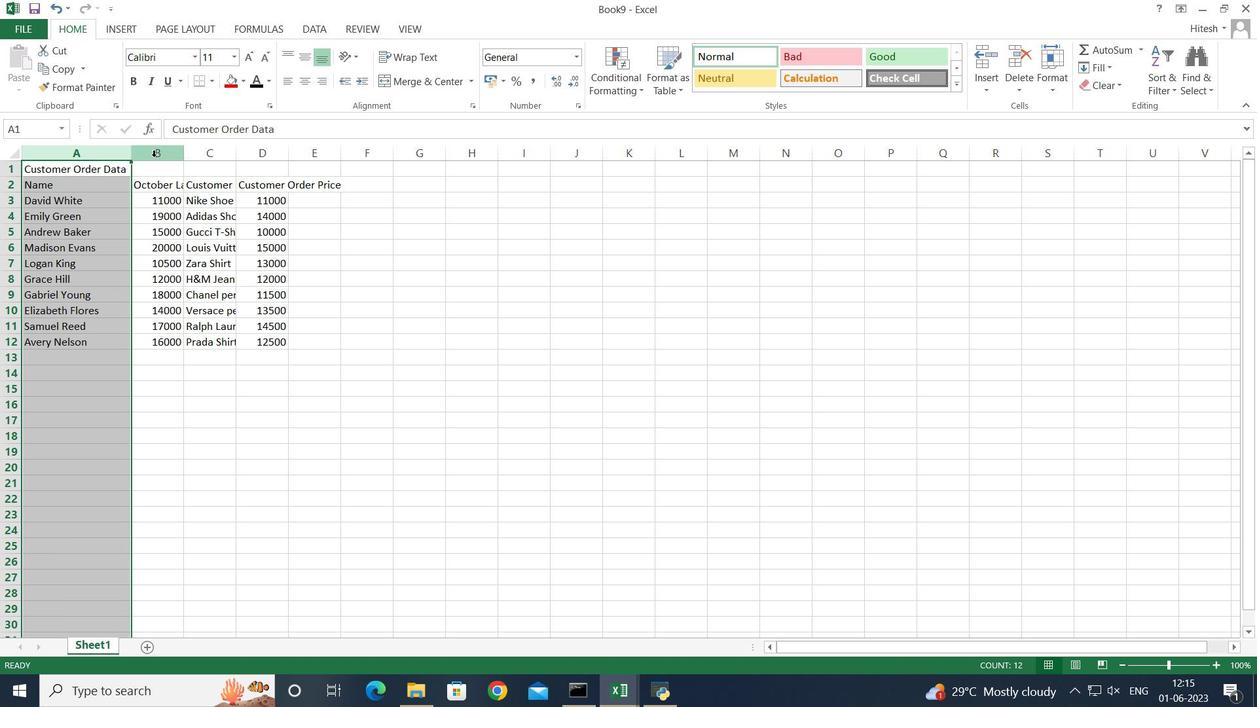 
Action: Mouse moved to (183, 156)
Screenshot: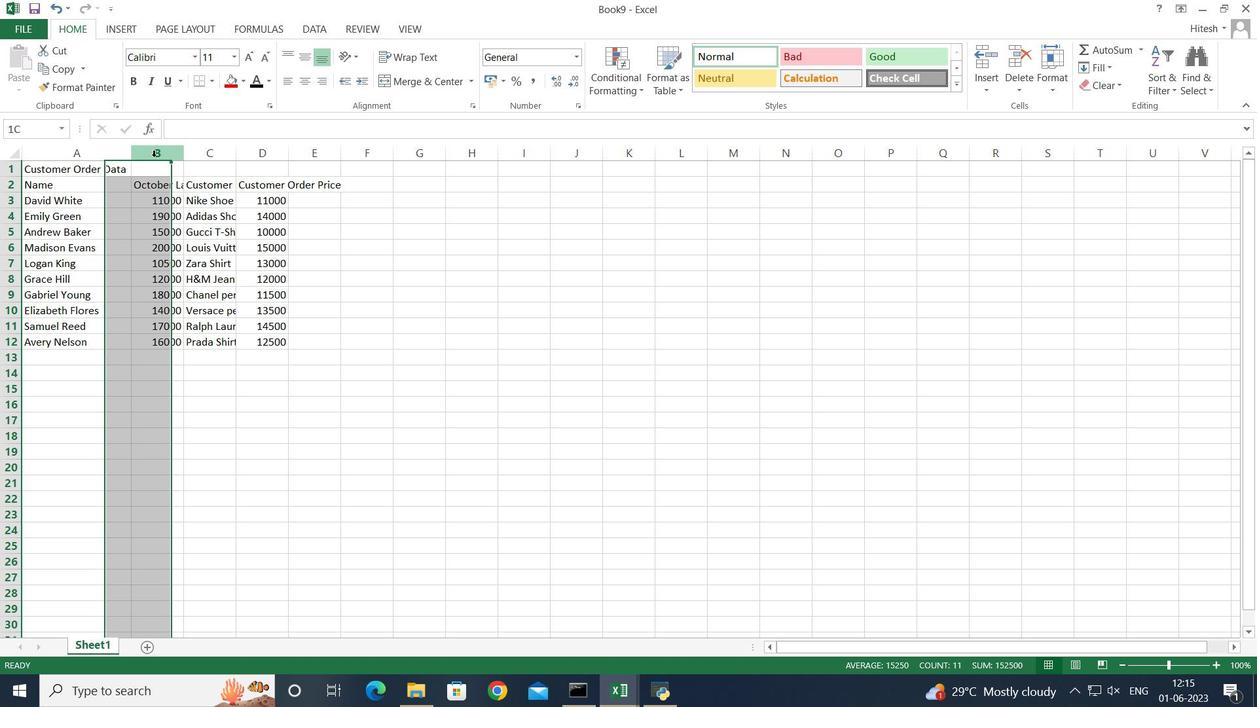 
Action: Mouse pressed left at (183, 156)
Screenshot: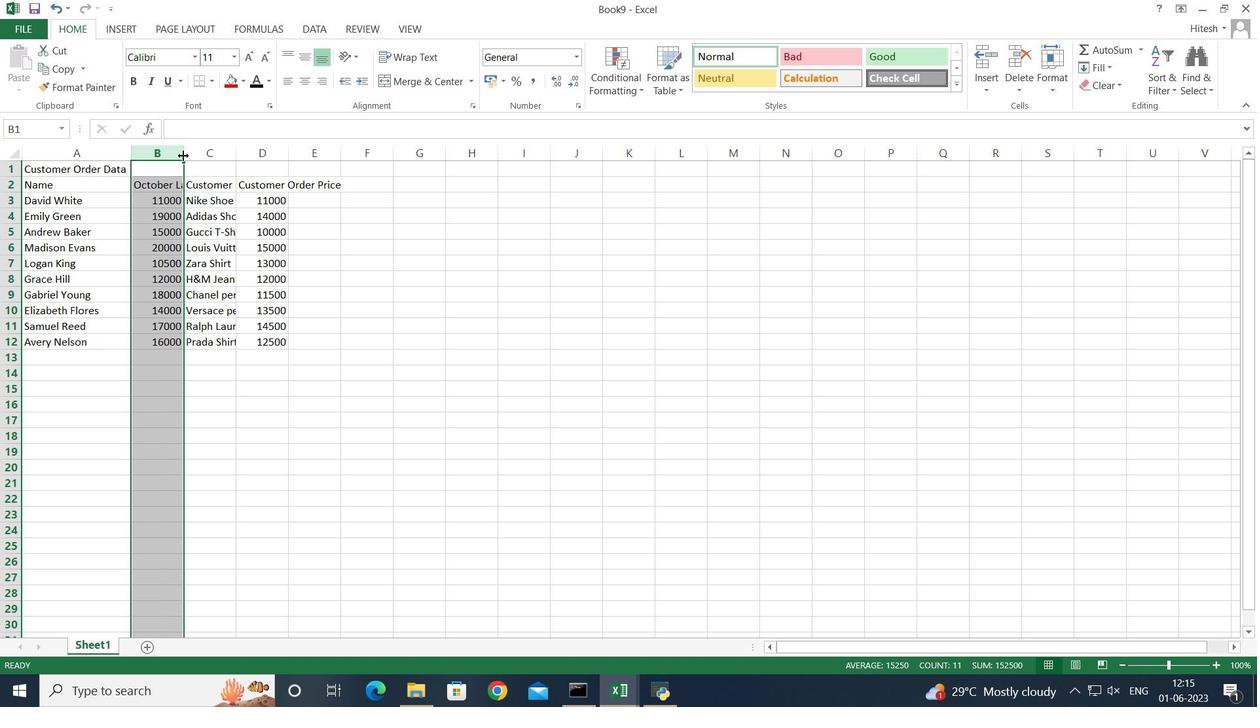 
Action: Mouse pressed left at (183, 156)
Screenshot: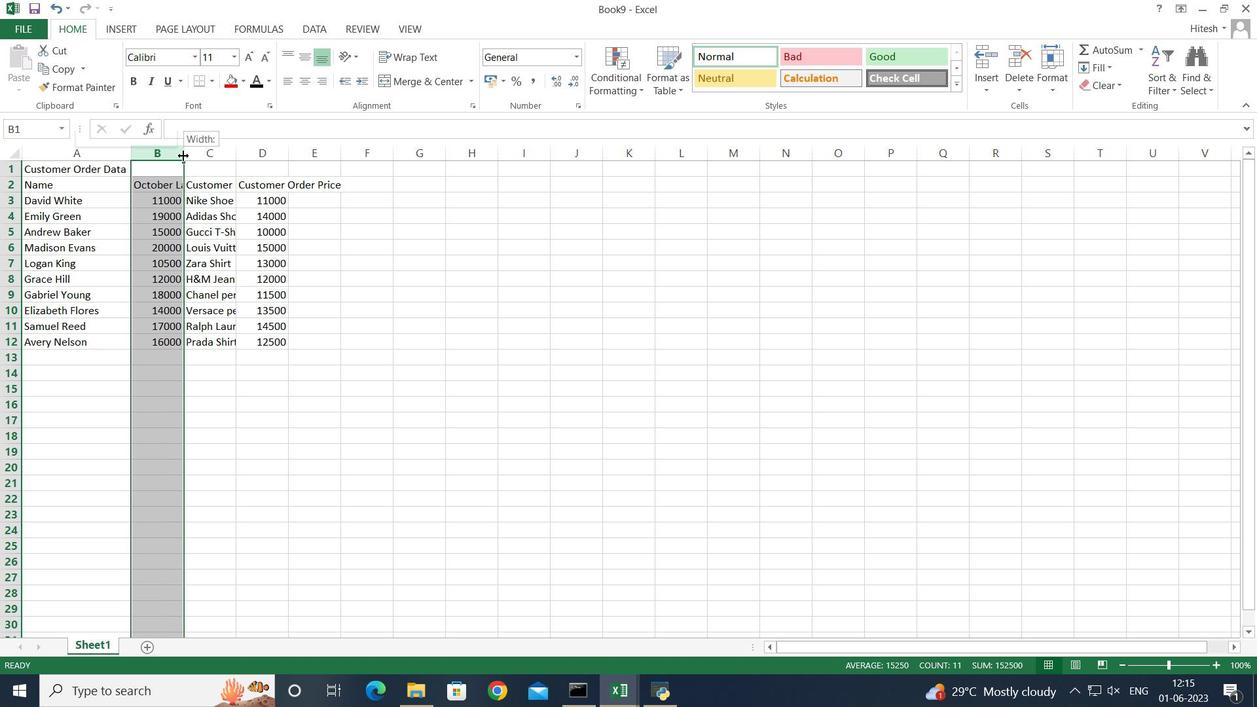 
Action: Mouse moved to (267, 155)
Screenshot: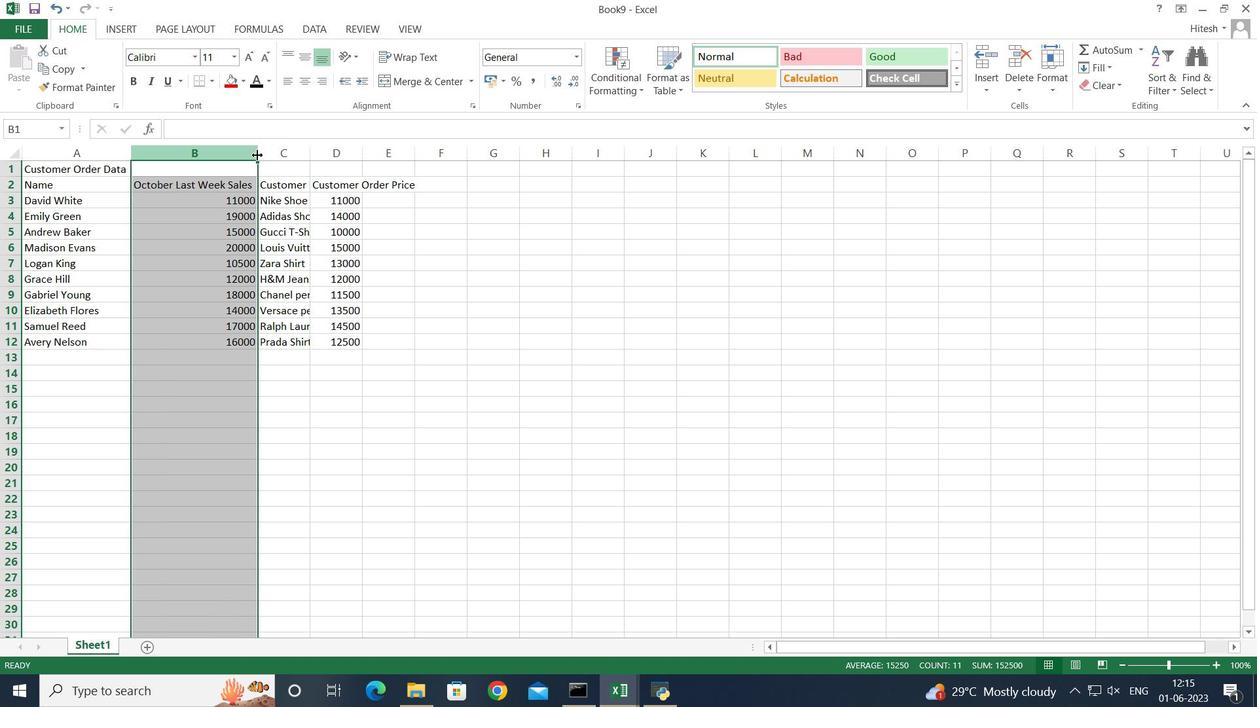
Action: Mouse pressed left at (267, 155)
Screenshot: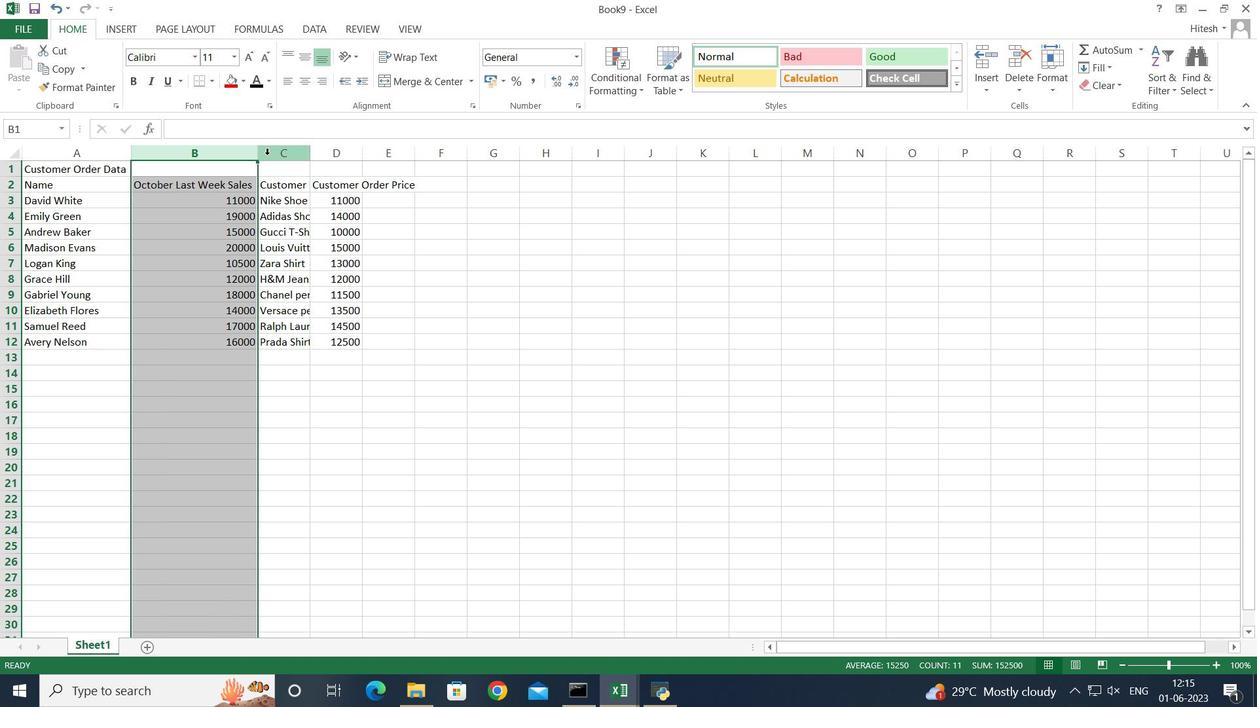 
Action: Mouse moved to (309, 159)
Screenshot: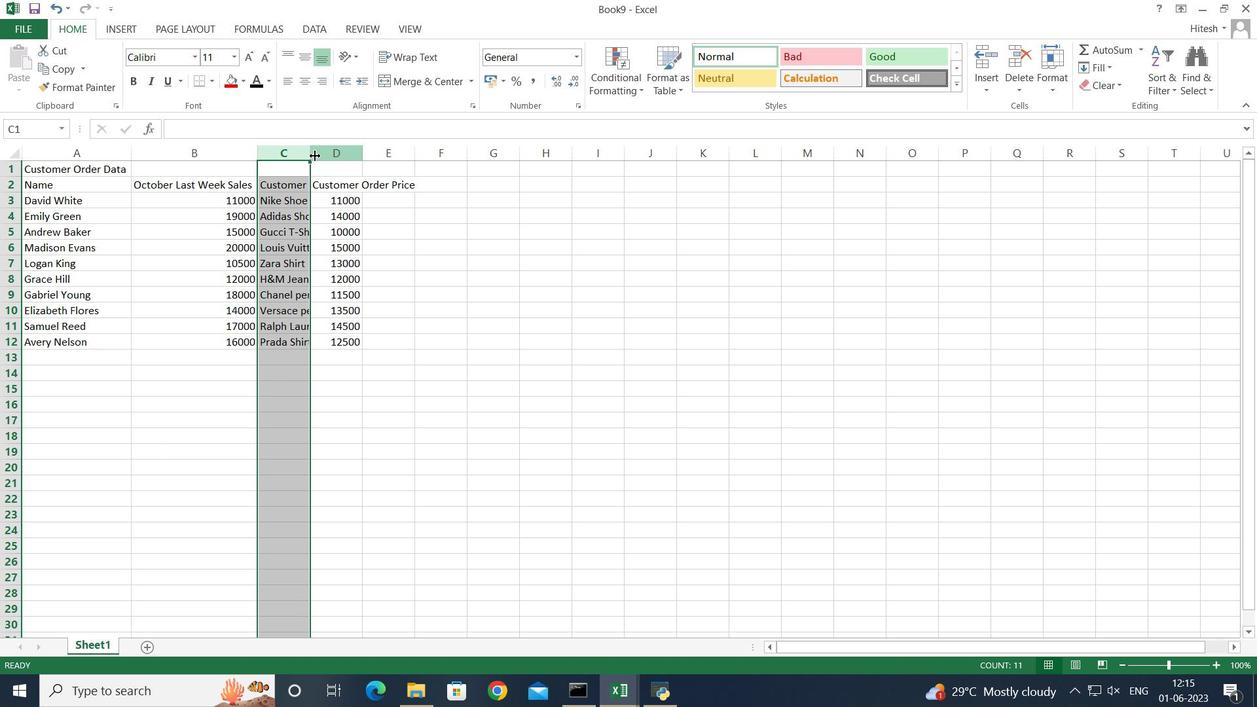 
Action: Mouse pressed left at (309, 159)
Screenshot: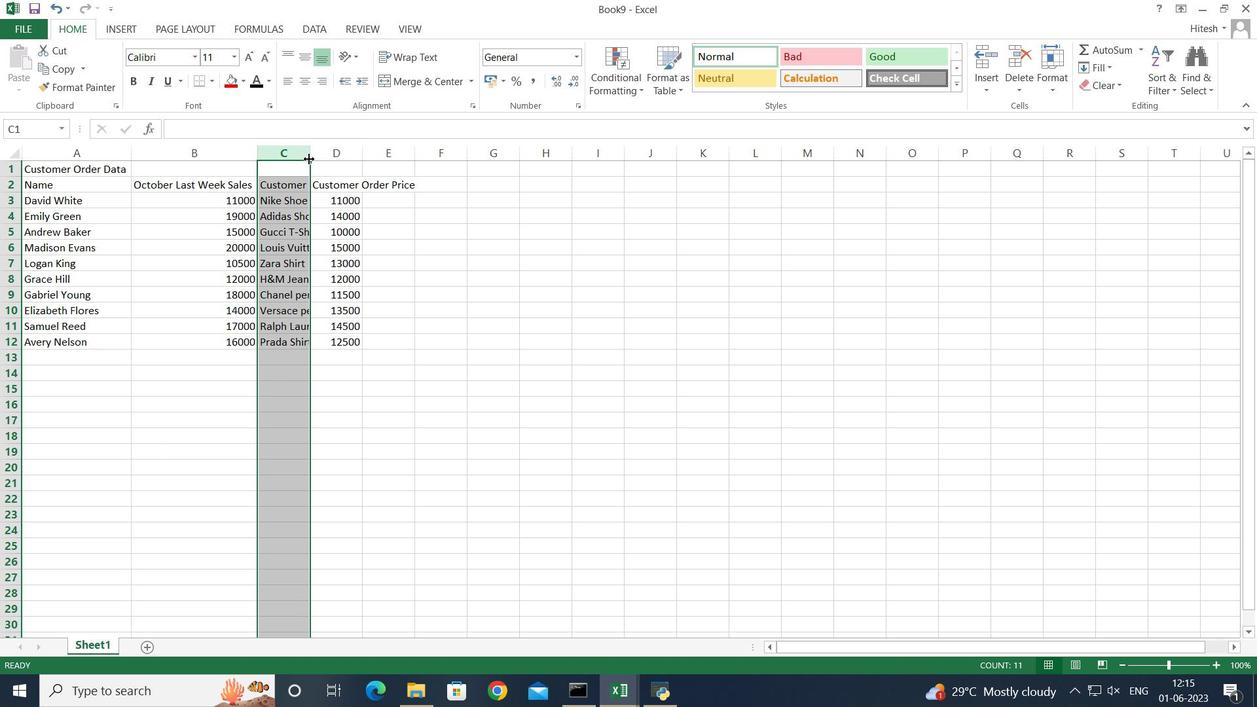 
Action: Mouse pressed left at (309, 159)
Screenshot: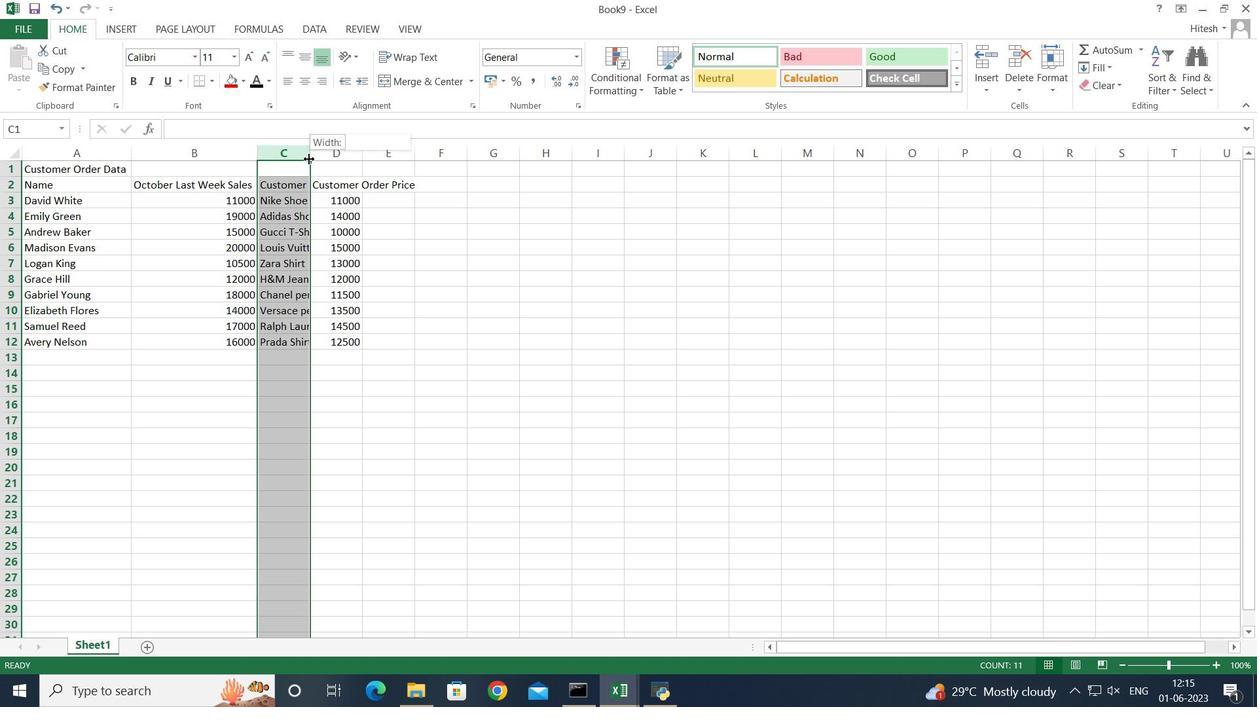 
Action: Mouse moved to (389, 160)
Screenshot: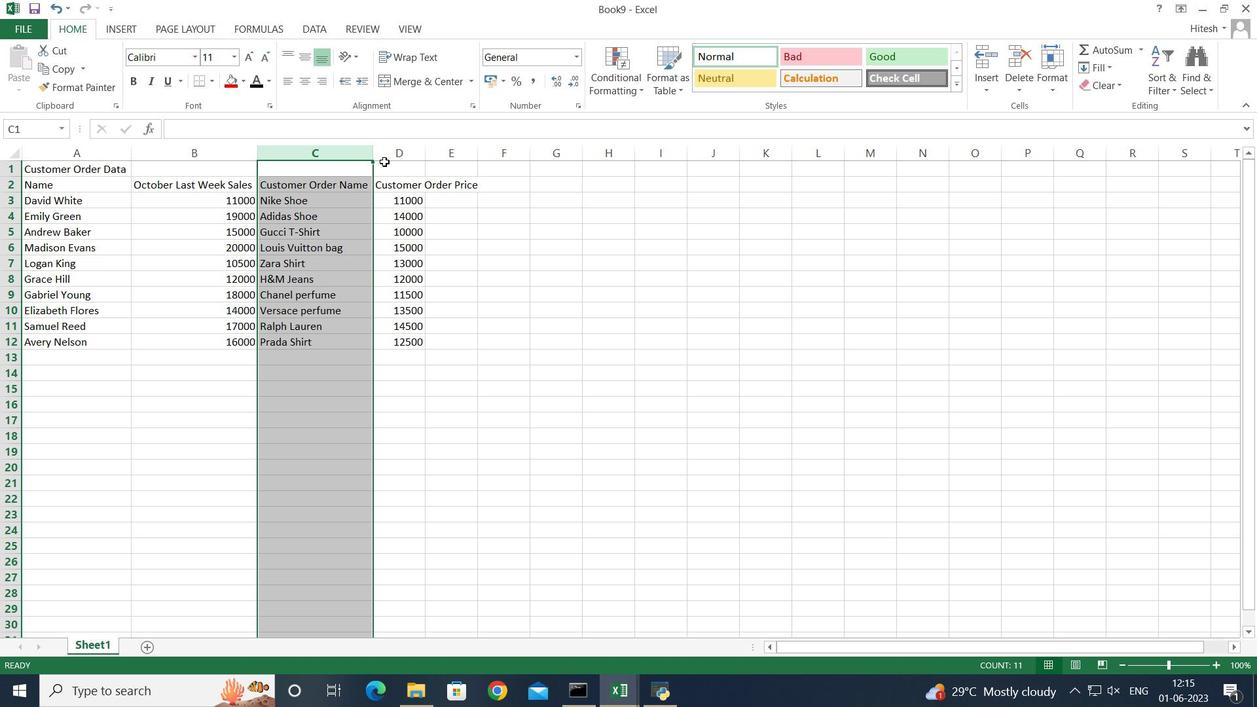 
Action: Mouse pressed left at (389, 160)
Screenshot: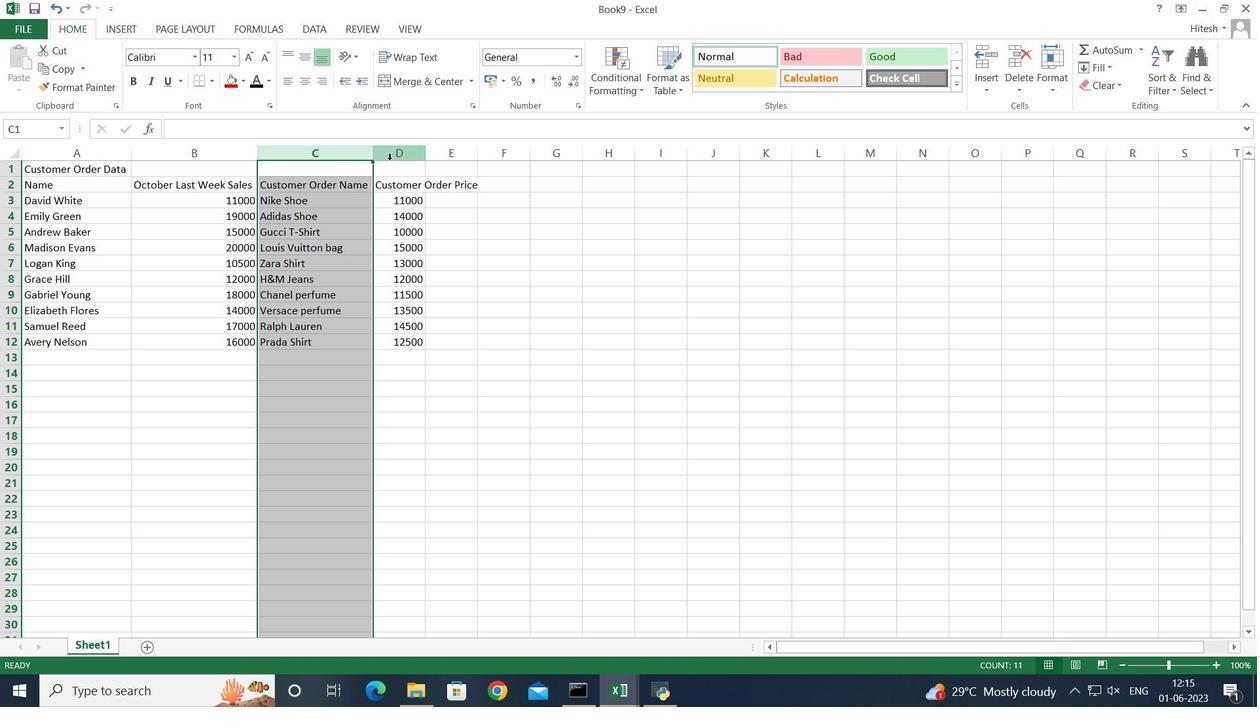 
Action: Mouse moved to (425, 154)
Screenshot: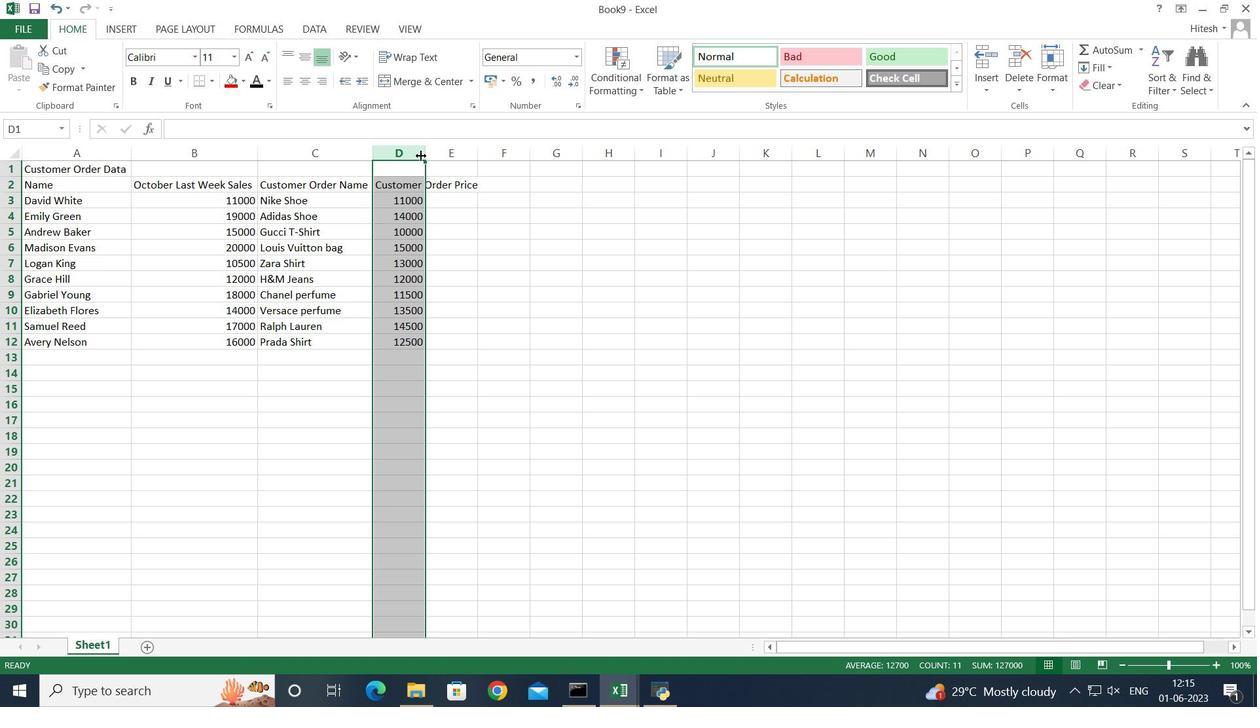 
Action: Mouse pressed left at (425, 154)
Screenshot: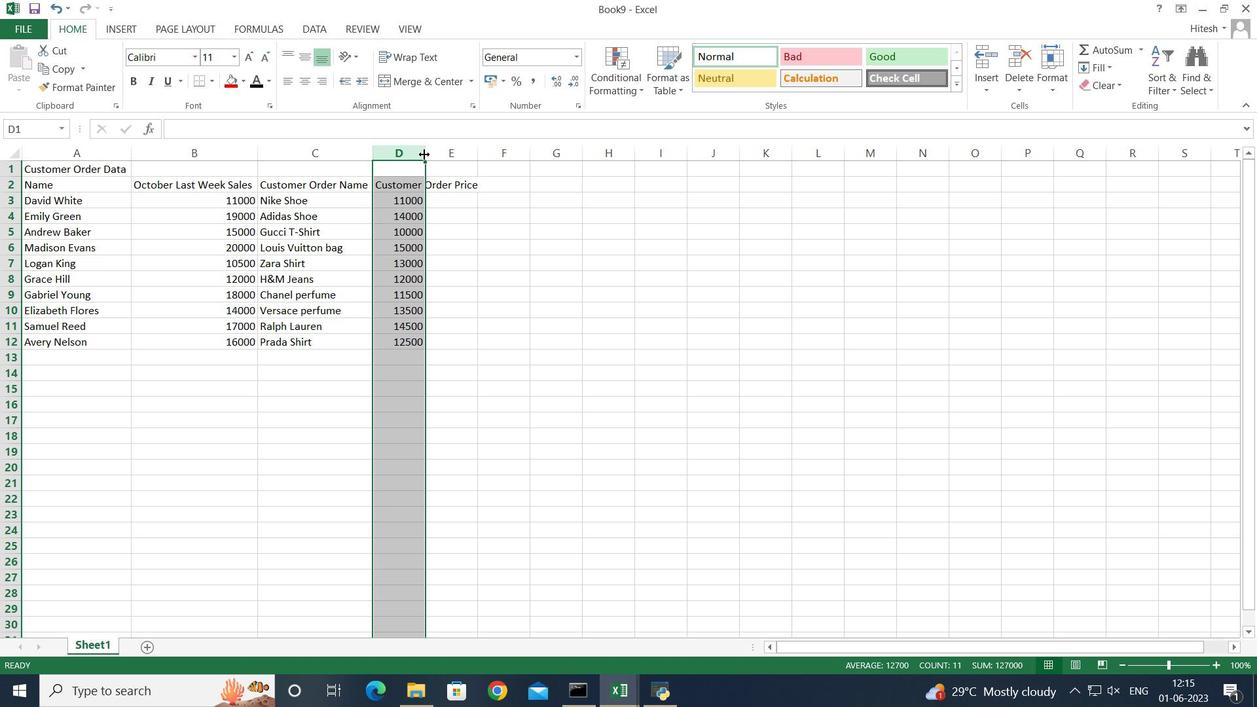 
Action: Mouse pressed left at (425, 154)
Screenshot: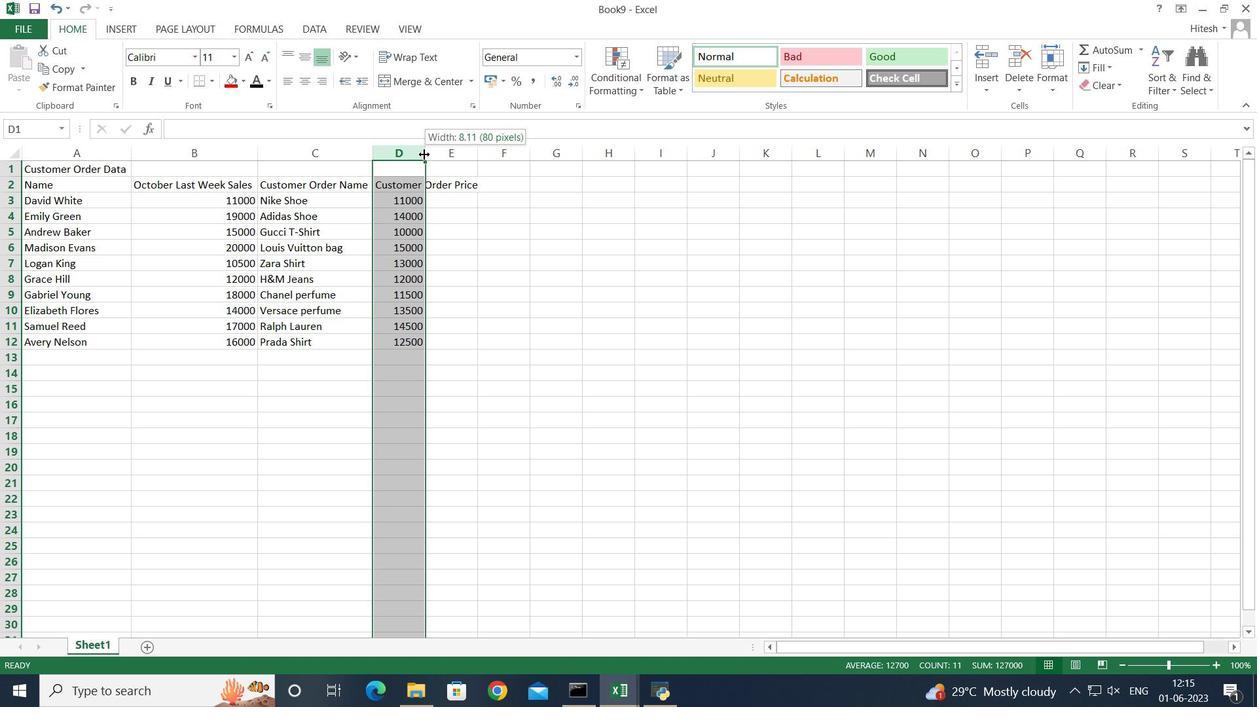 
Action: Mouse moved to (266, 397)
Screenshot: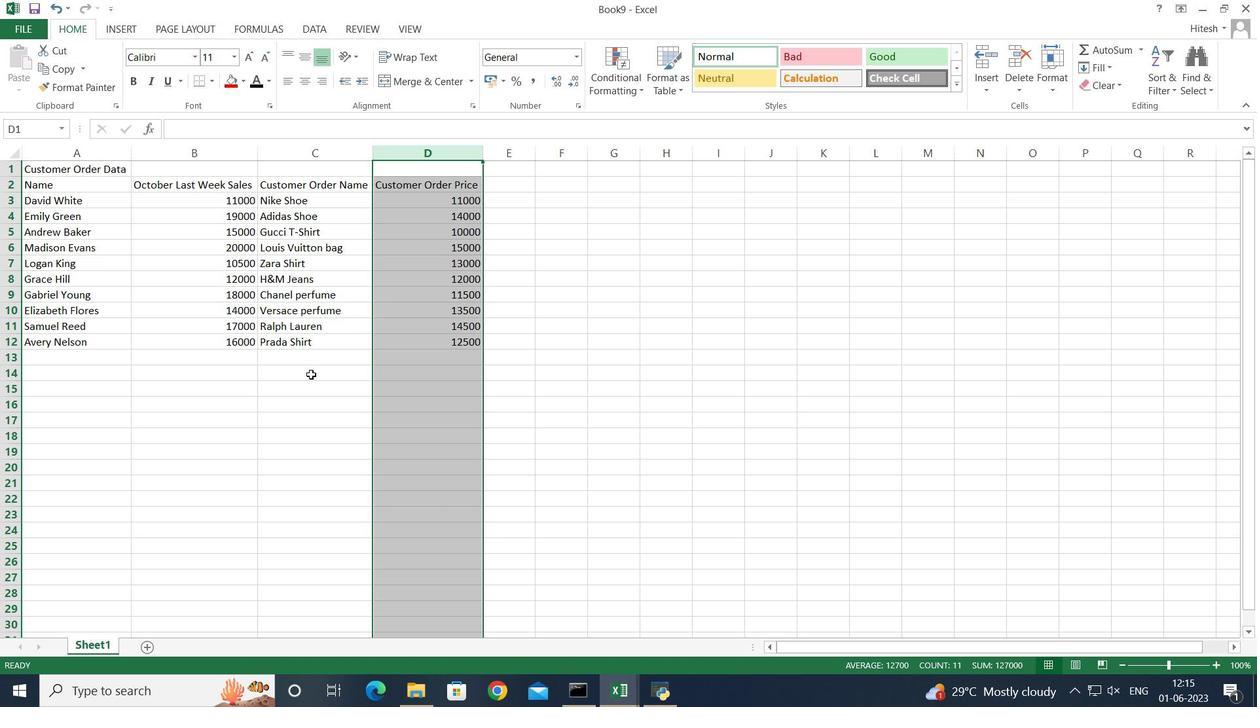 
Action: Mouse pressed left at (266, 397)
Screenshot: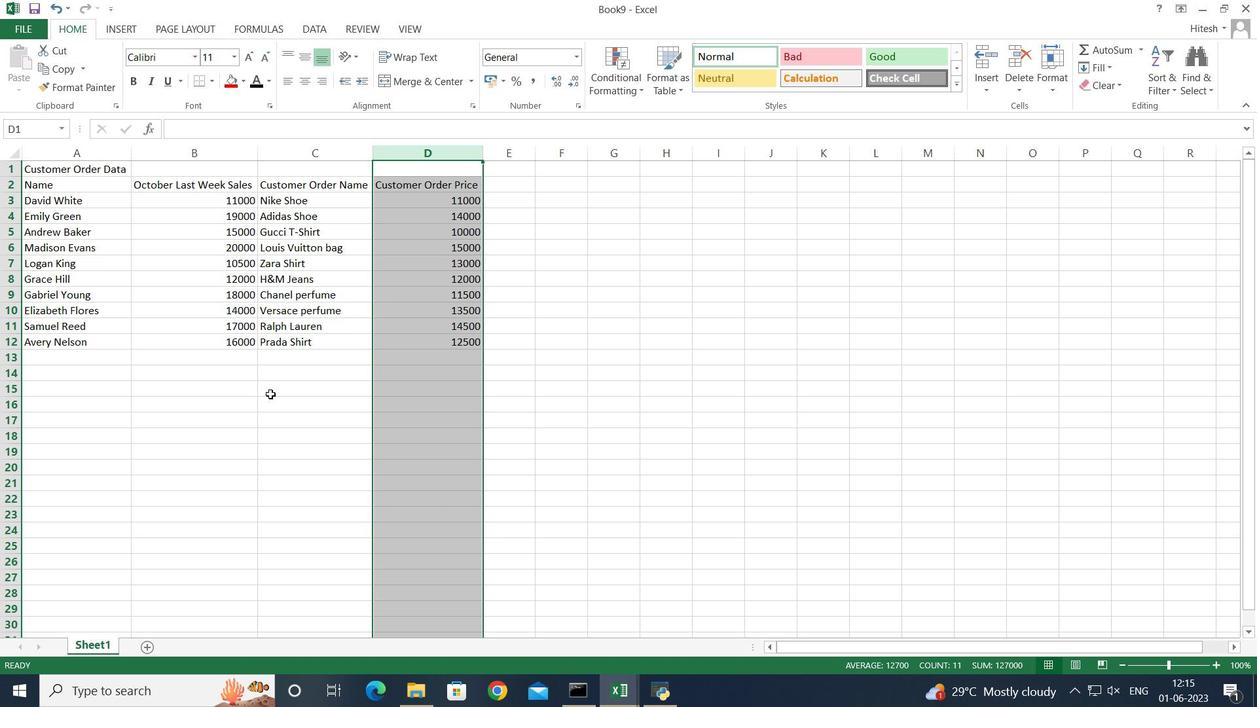 
Action: Mouse moved to (53, 170)
Screenshot: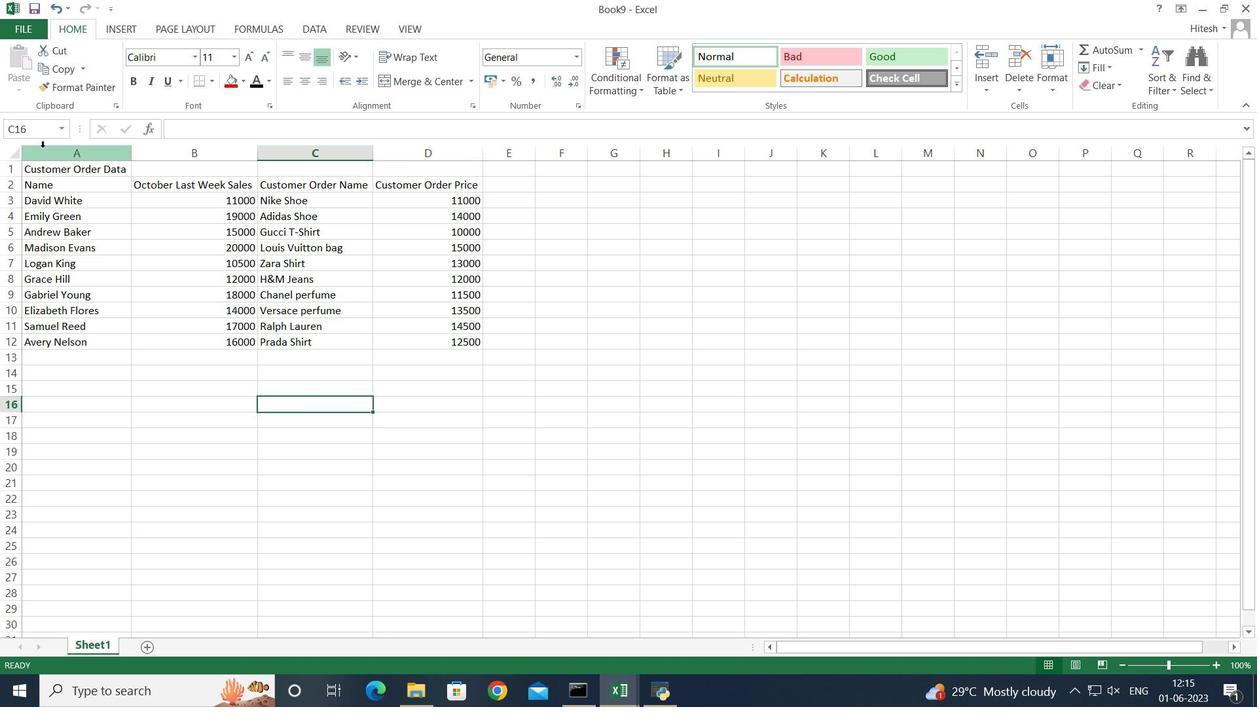 
Action: Mouse pressed left at (53, 170)
Screenshot: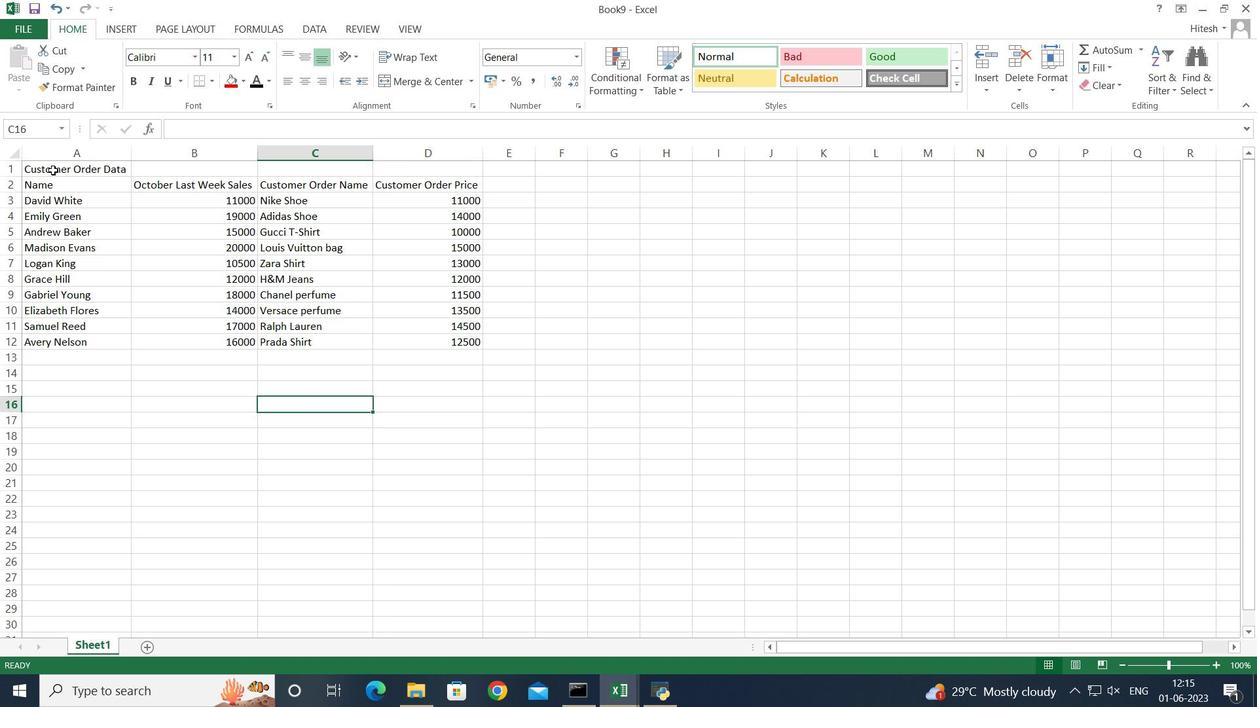 
Action: Key pressed <Key.shift><Key.right><Key.right><Key.right>
Screenshot: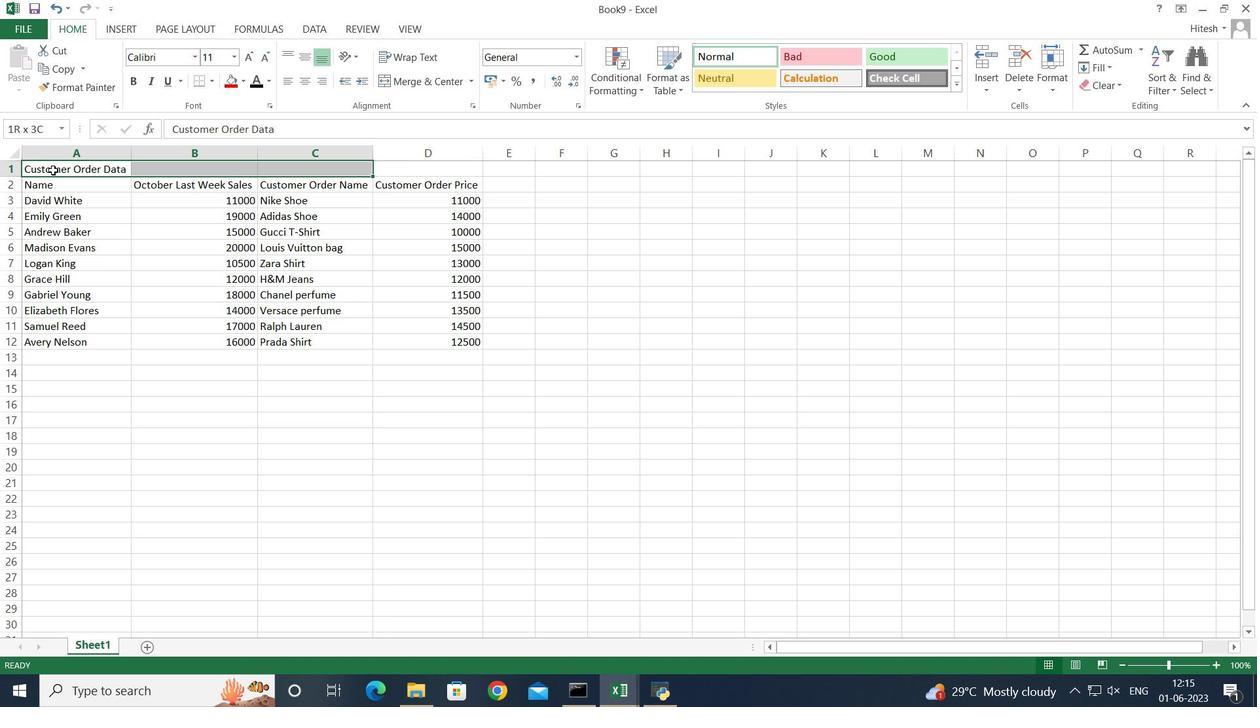 
Action: Mouse moved to (410, 87)
Screenshot: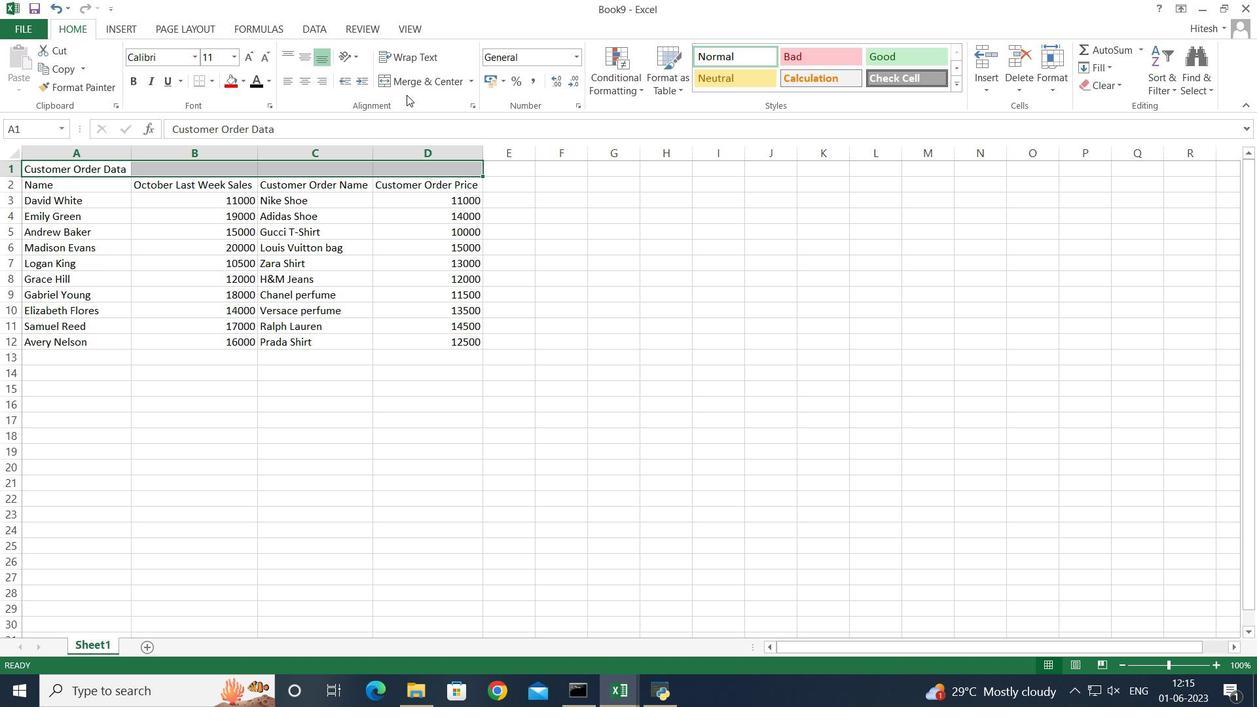 
Action: Mouse pressed left at (410, 87)
Screenshot: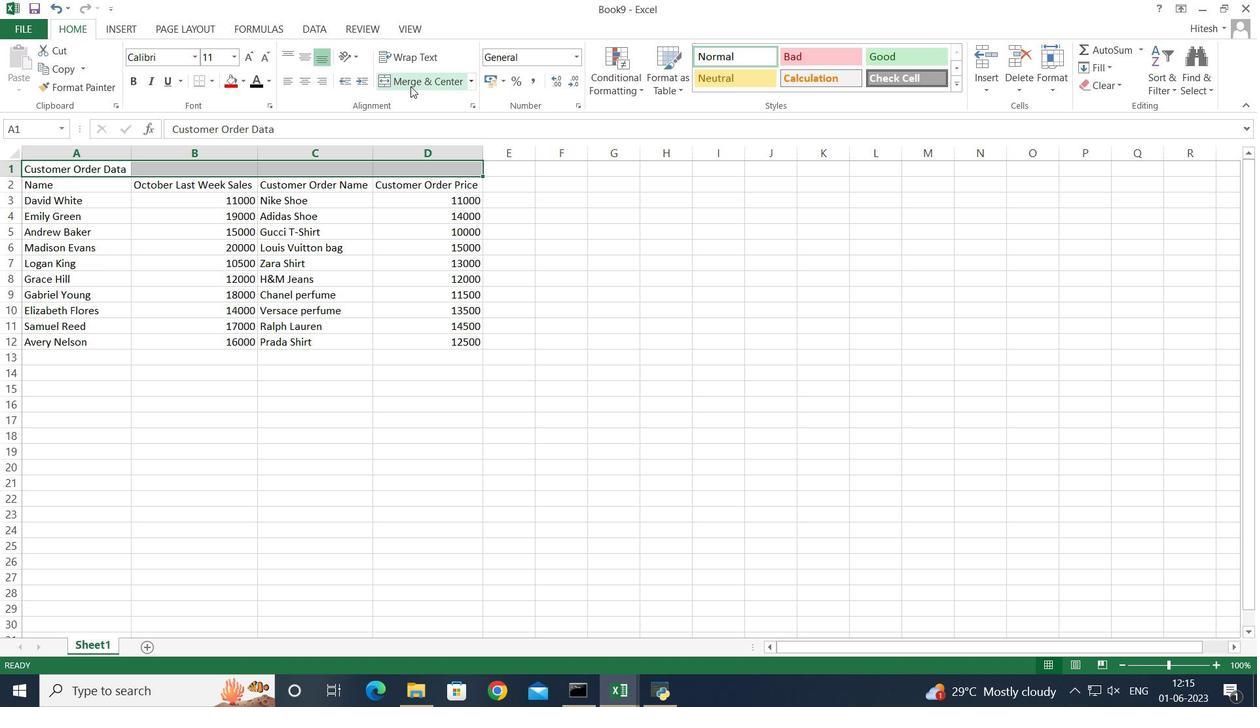 
Action: Mouse moved to (258, 408)
Screenshot: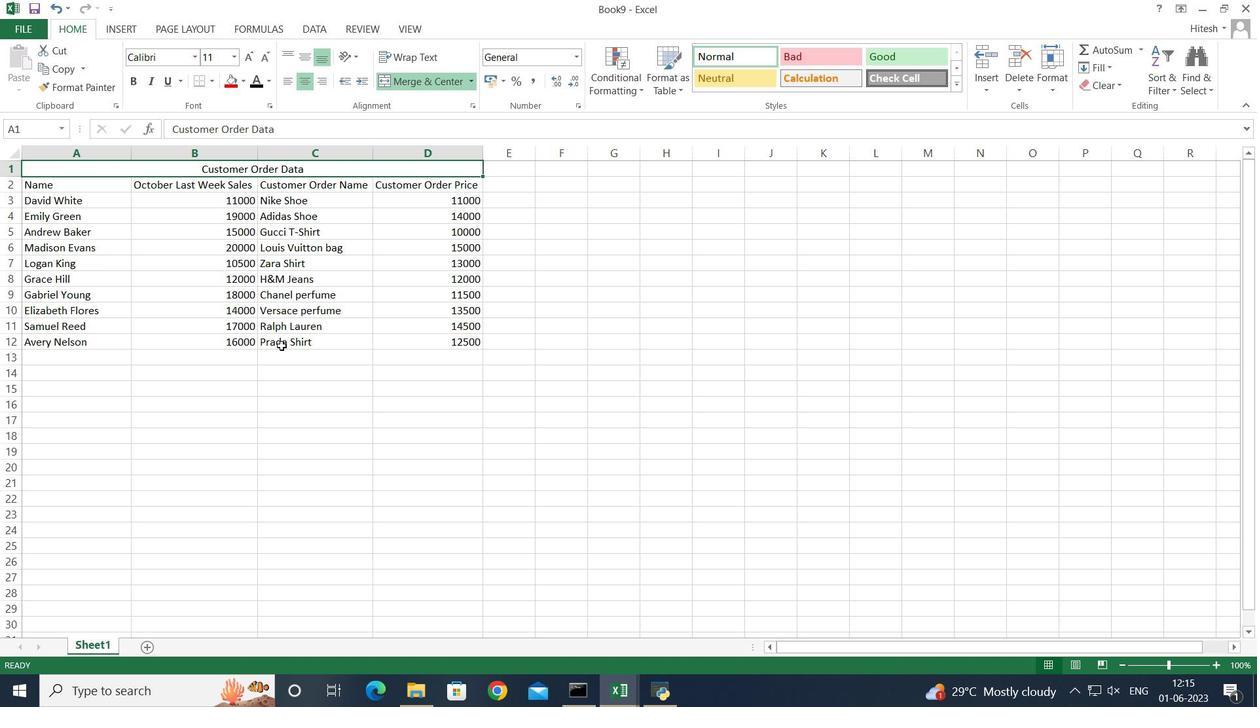 
Action: Mouse pressed left at (258, 408)
Screenshot: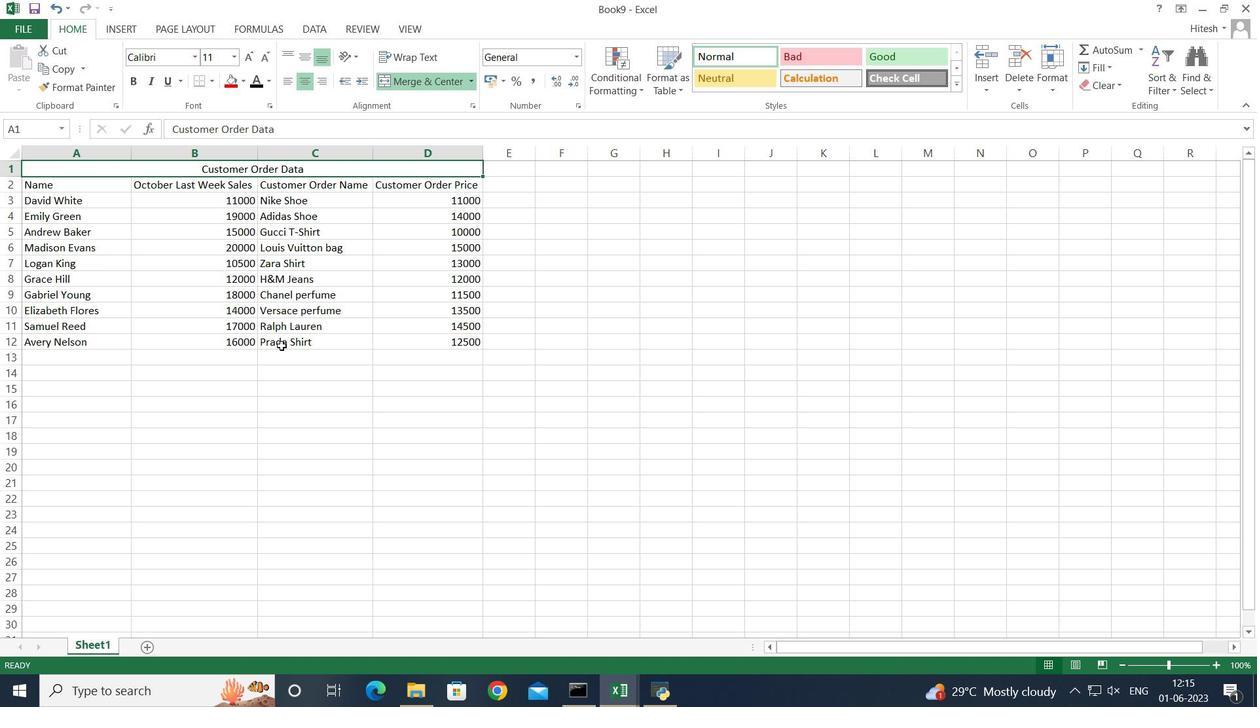 
Action: Mouse moved to (28, 32)
Screenshot: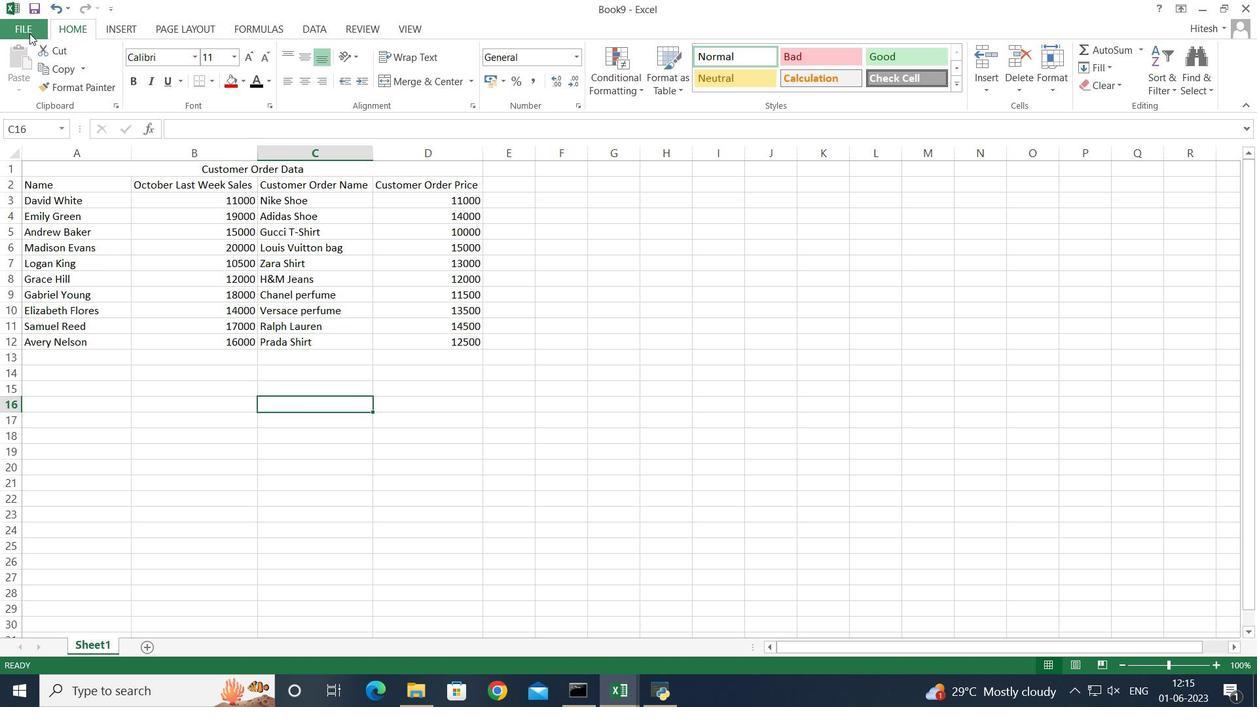 
Action: Mouse pressed left at (28, 32)
Screenshot: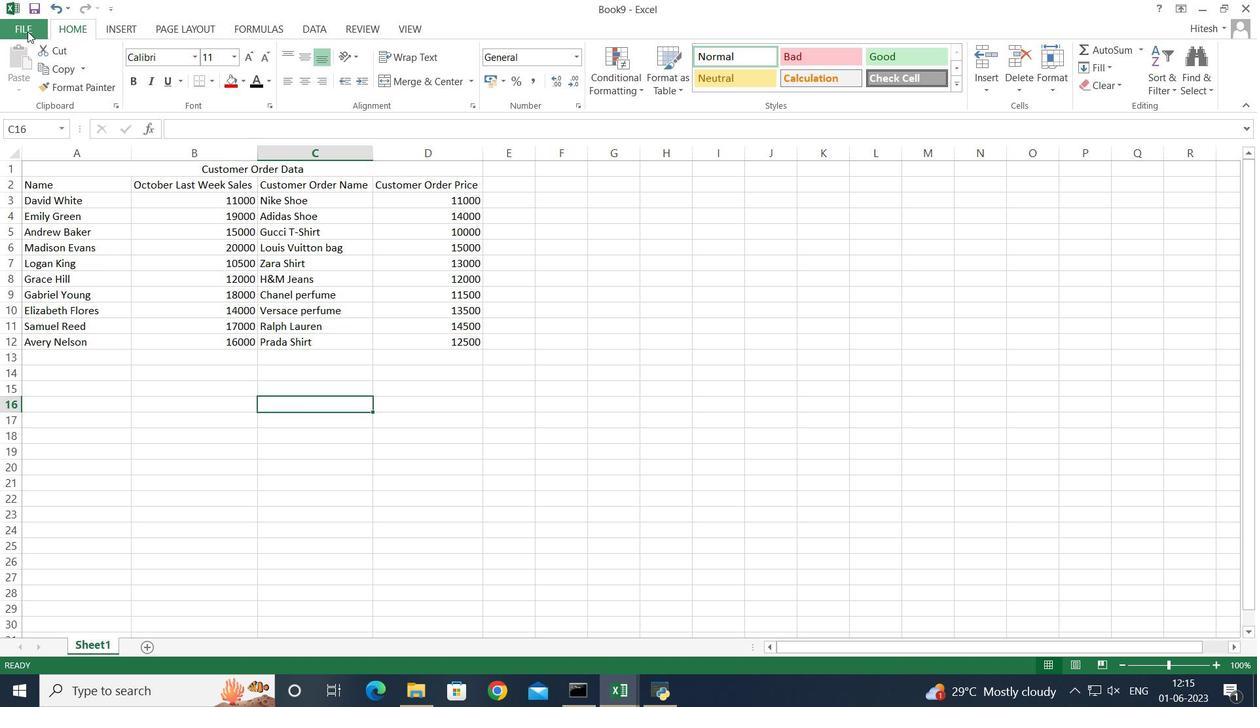 
Action: Mouse moved to (51, 134)
Screenshot: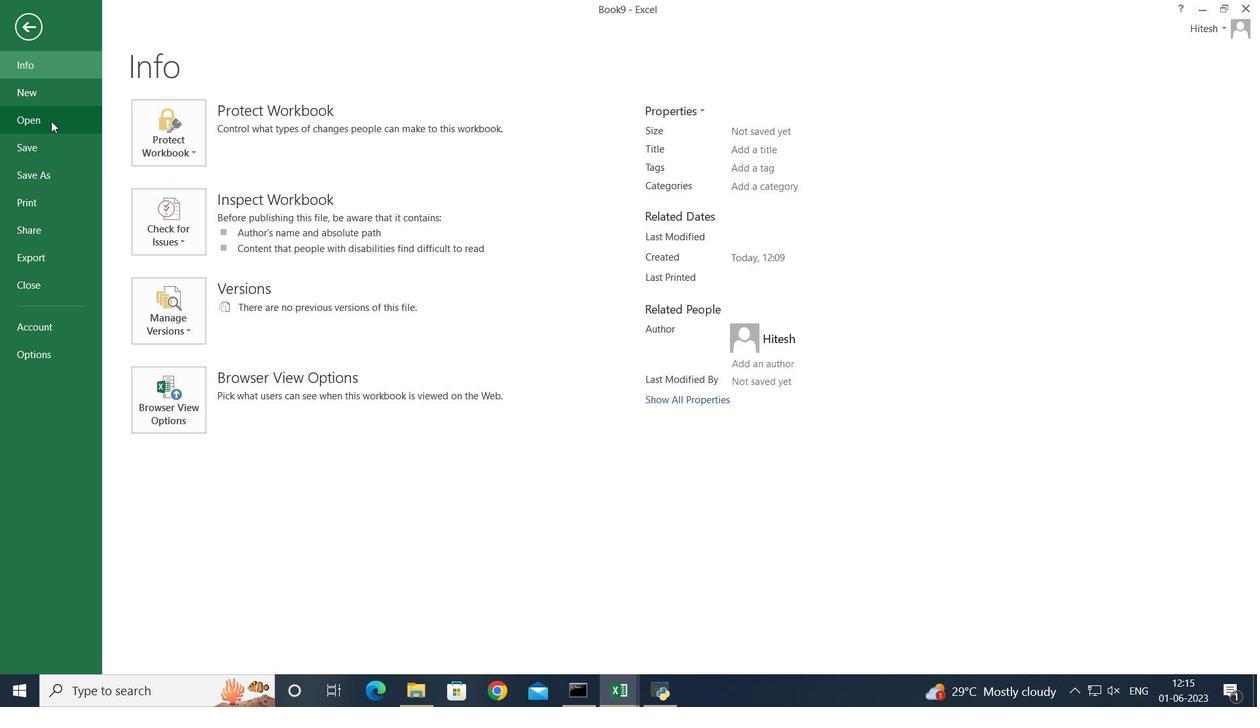 
Action: Mouse pressed left at (51, 134)
Screenshot: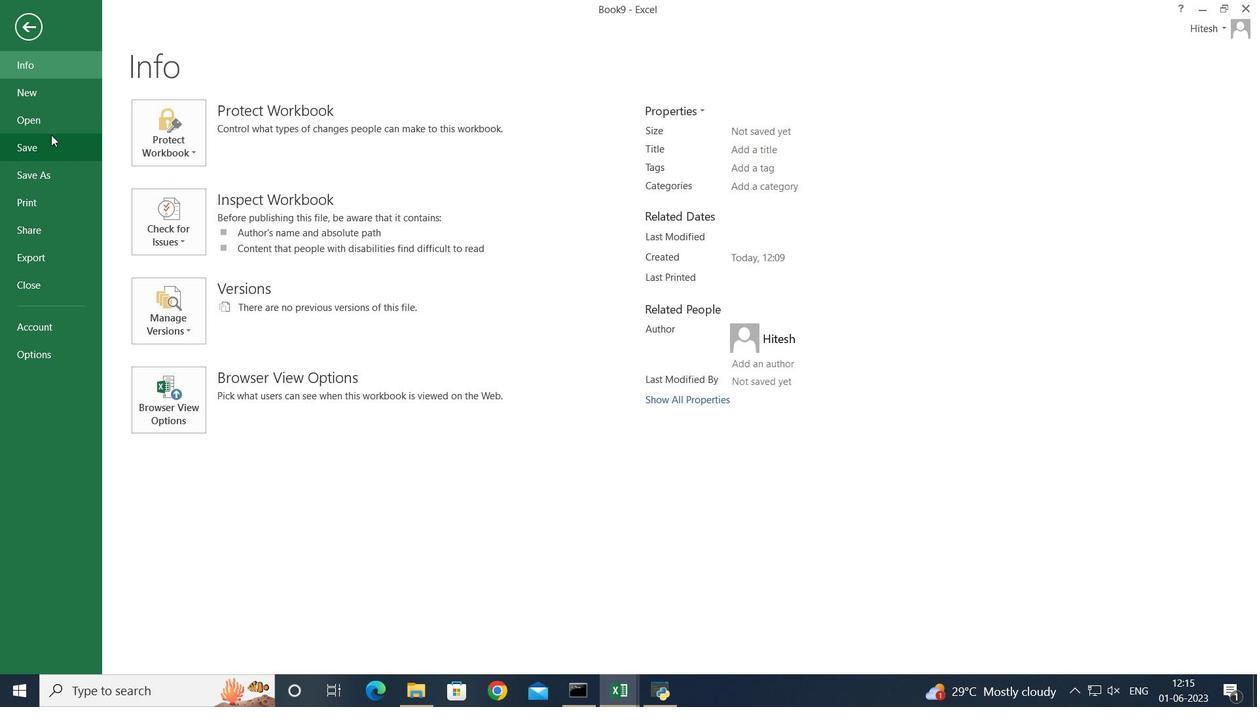 
Action: Mouse moved to (429, 167)
Screenshot: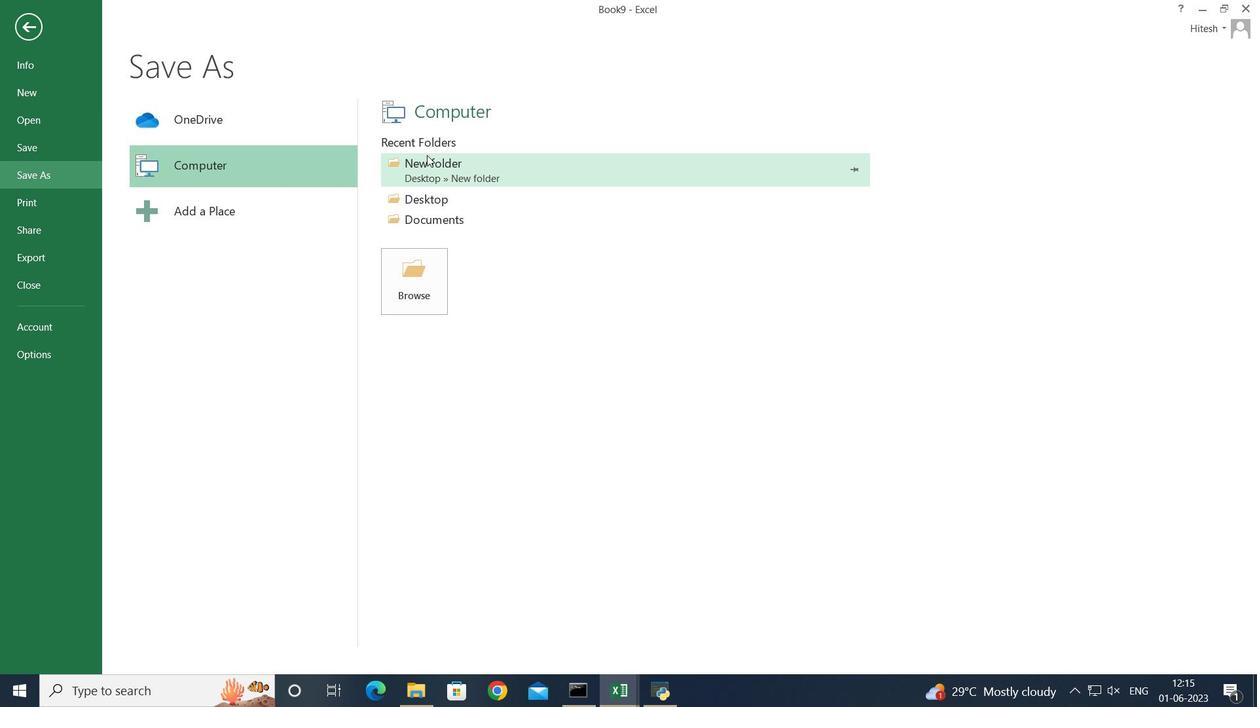 
Action: Mouse pressed left at (429, 167)
Screenshot: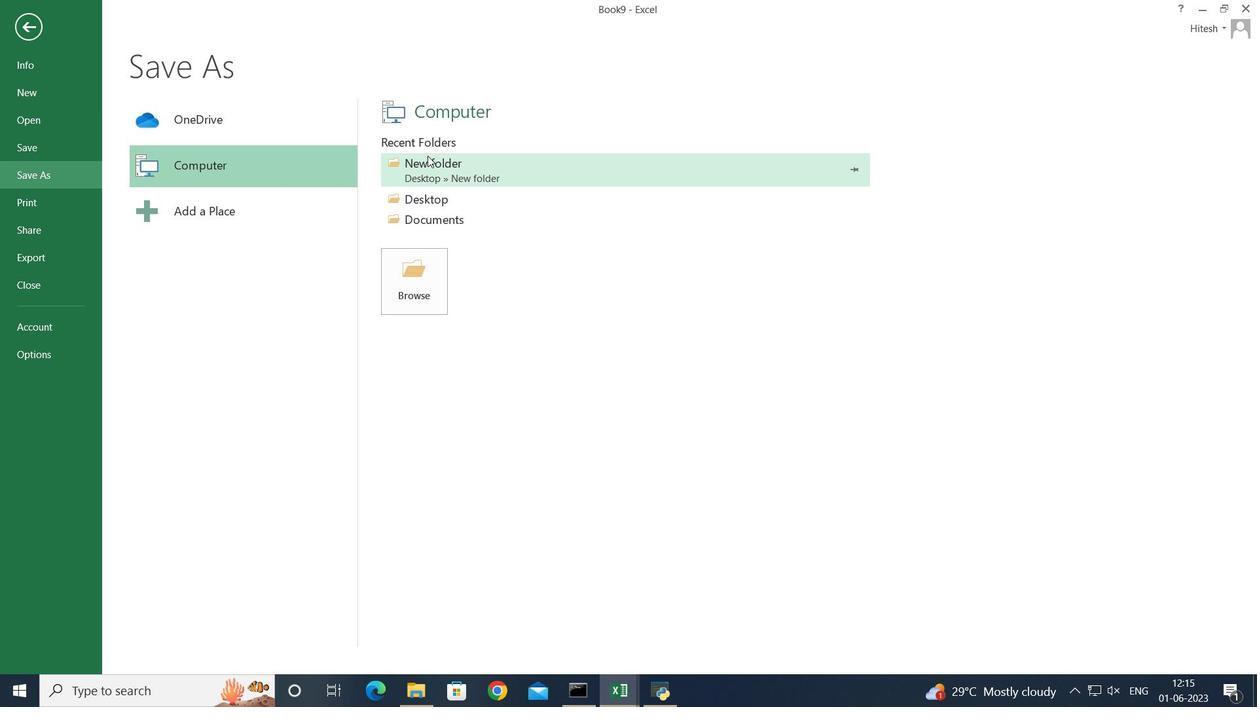 
Action: Key pressed analysis<Key.shift>Sales<Key.shift><Key.shift><Key.shift><Key.shift><Key.shift><Key.shift>By<Key.shift>Stort<Key.backspace>e
Screenshot: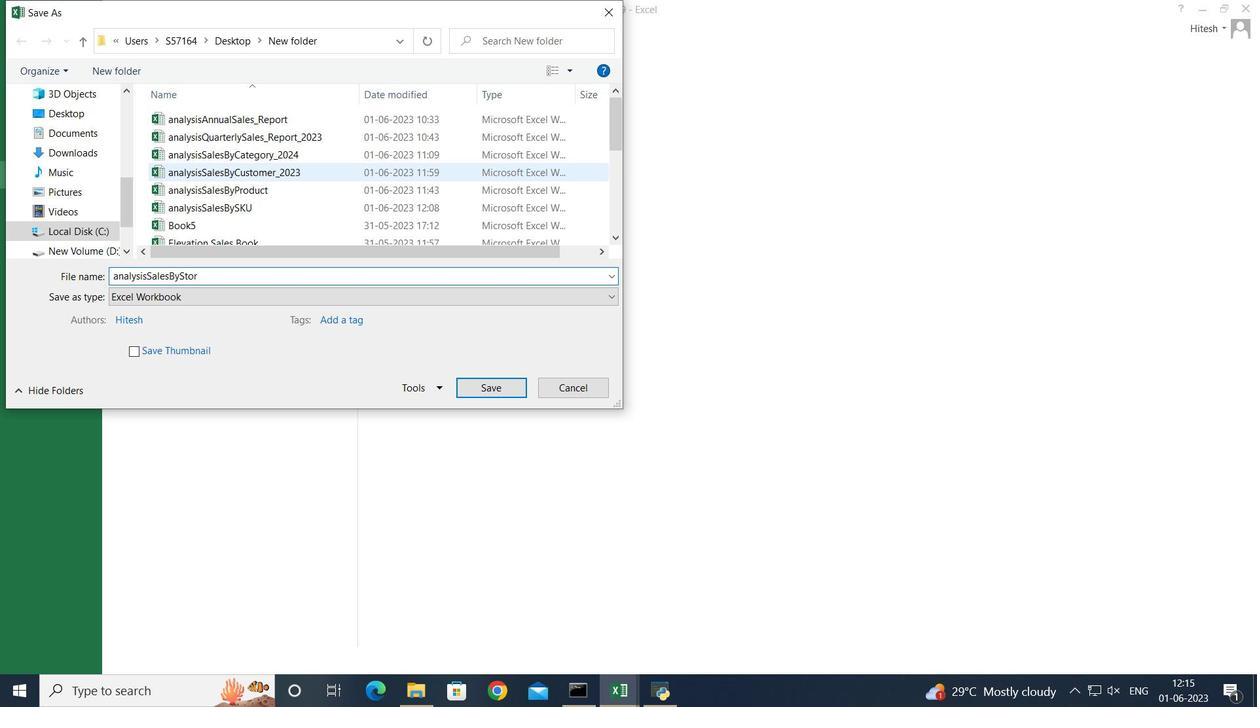 
Action: Mouse moved to (492, 369)
Screenshot: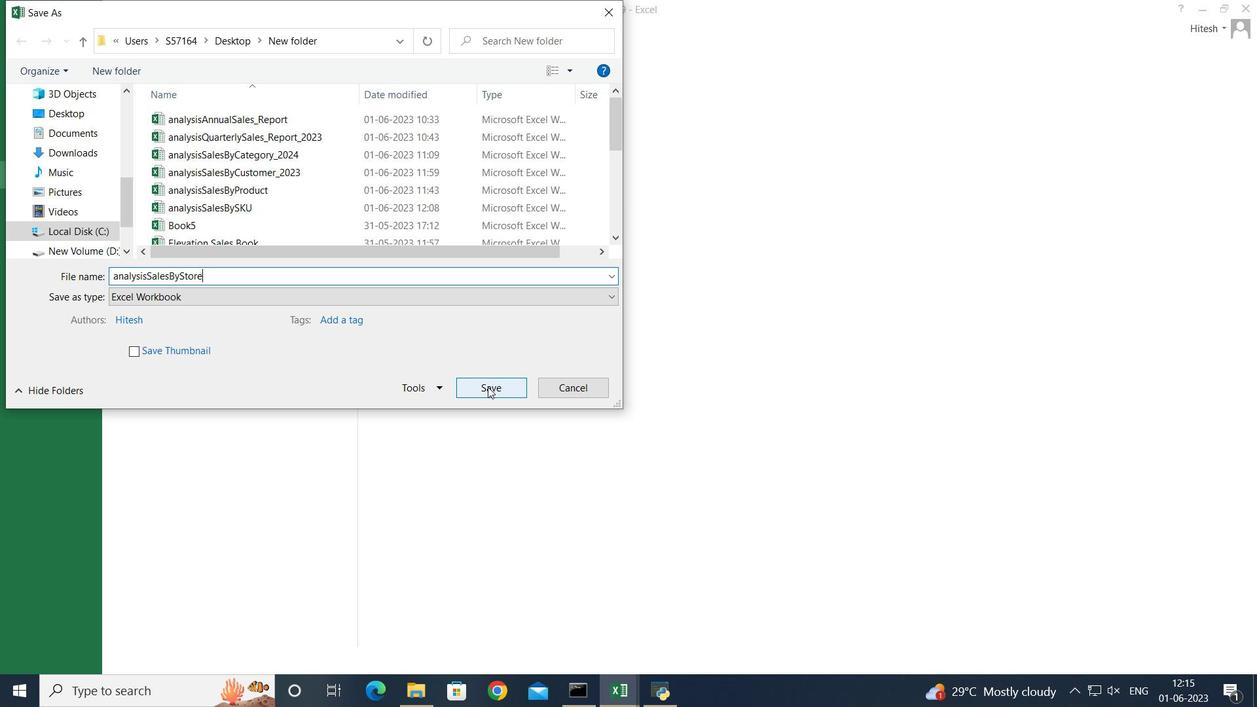 
Action: Key pressed <Key.shift_r>_2022
Screenshot: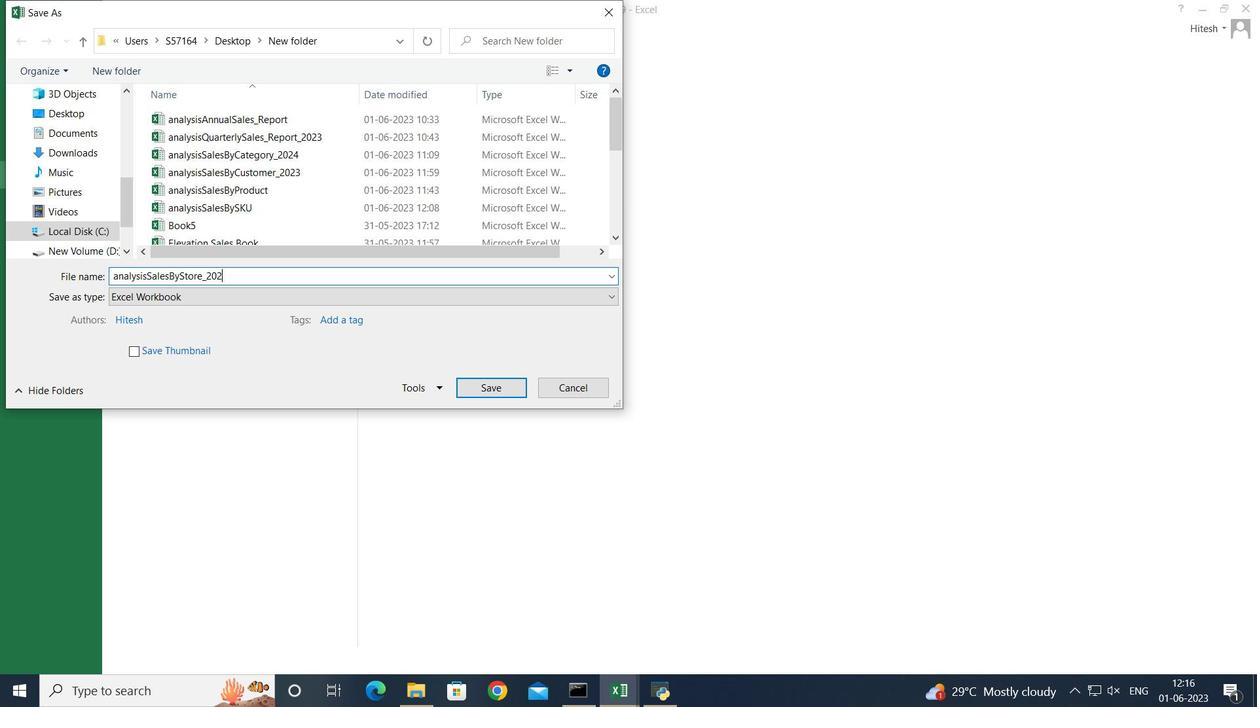 
Action: Mouse moved to (492, 387)
Screenshot: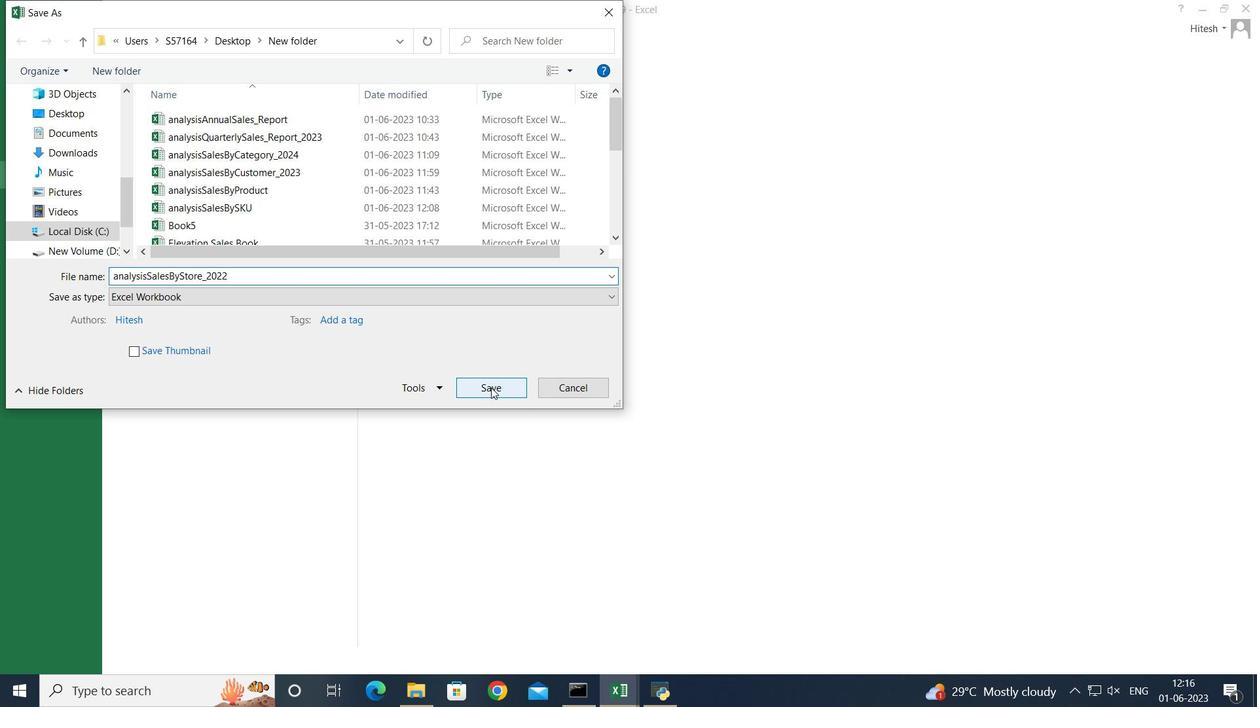 
Action: Mouse pressed left at (492, 387)
Screenshot: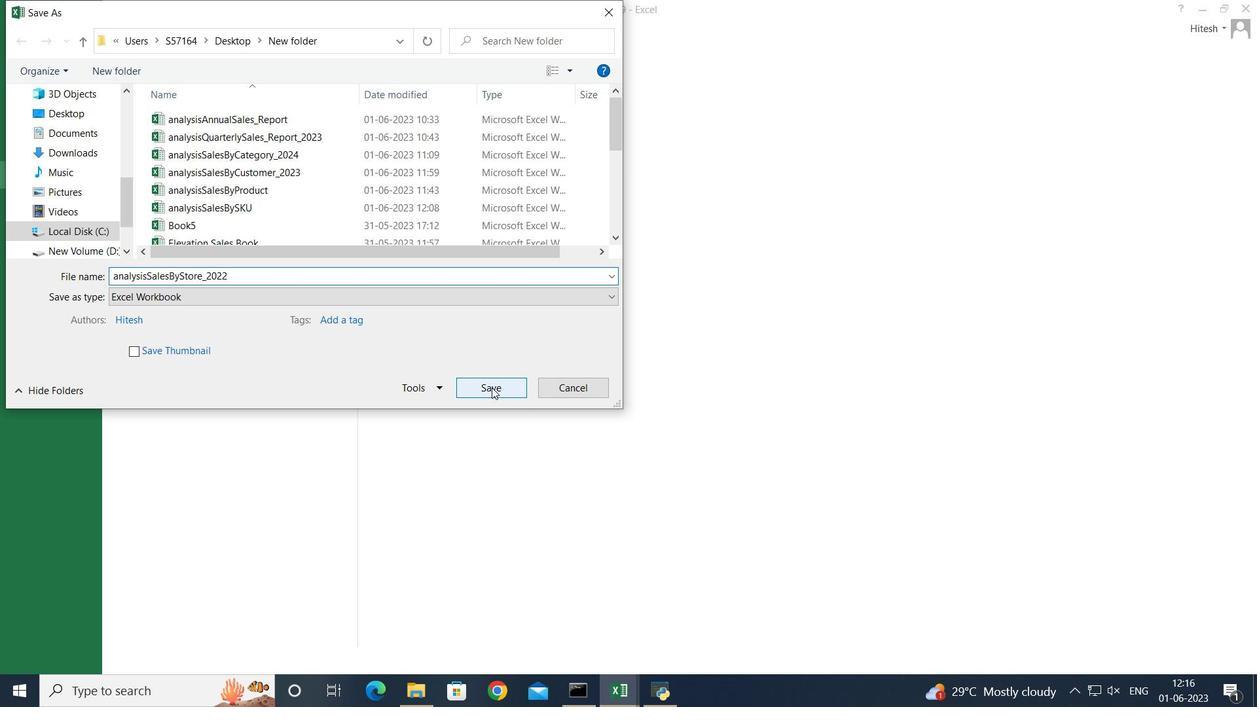 
Action: Mouse moved to (418, 413)
Screenshot: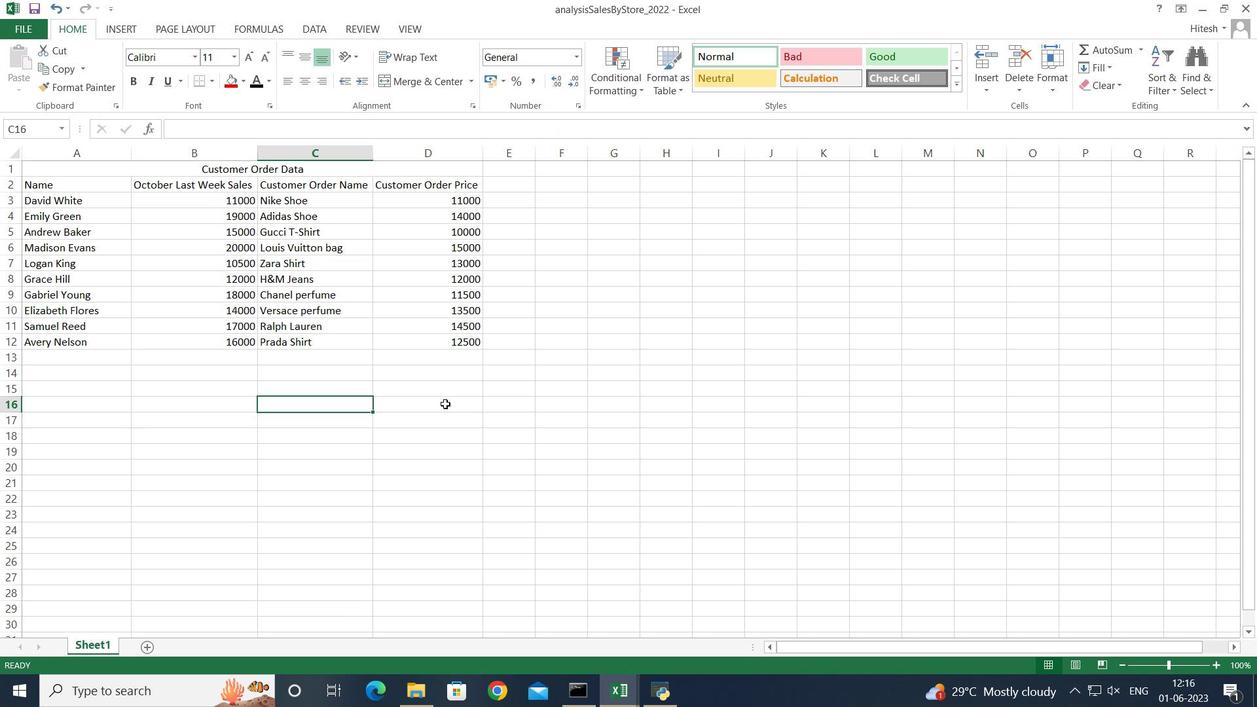 
Action: Mouse pressed left at (418, 413)
Screenshot: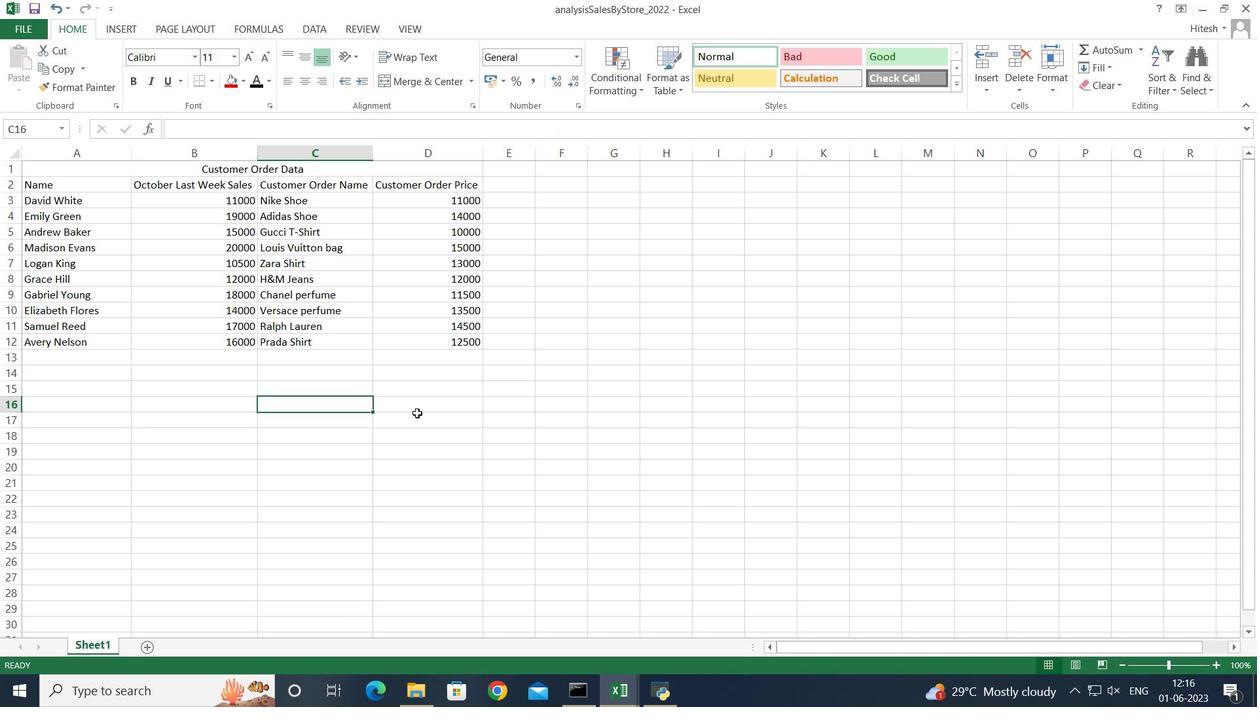 
